 Task: Find connections with filter location Houthalen with filter topic #interviewwith filter profile language Potuguese with filter current company Pluralsight with filter school K.K.Wagh Education Societys College of Engineering, Hirabai Haribai Vidyanagari, Panchavati, Nashik 422003 with filter industry Caterers with filter service category iOS Development with filter keywords title Conservation Volunteer
Action: Mouse moved to (579, 115)
Screenshot: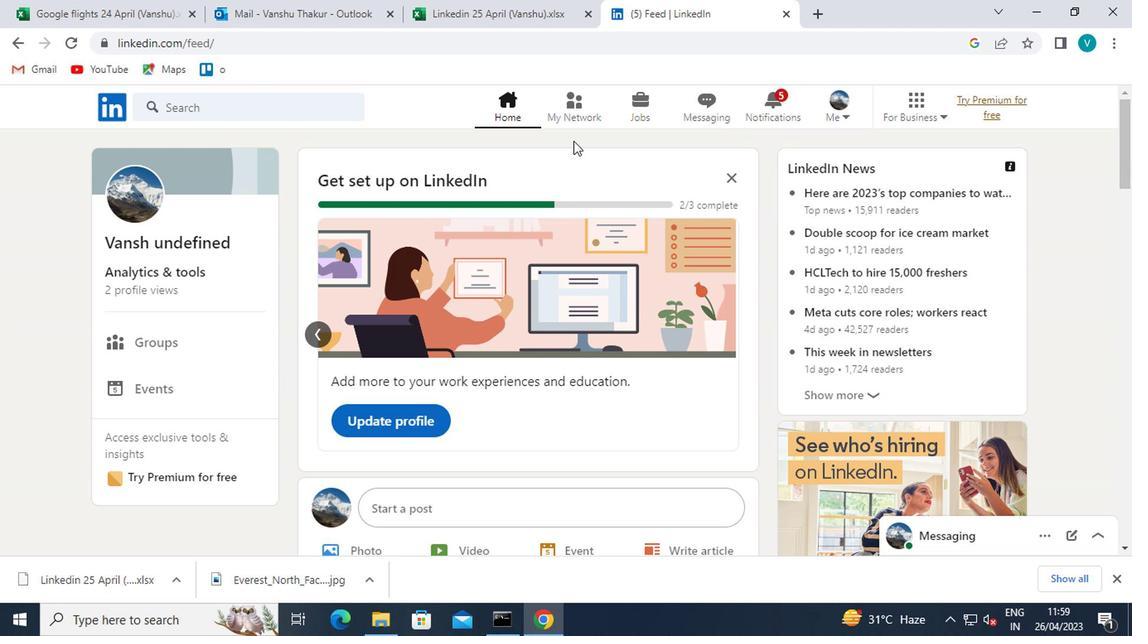 
Action: Mouse pressed left at (579, 115)
Screenshot: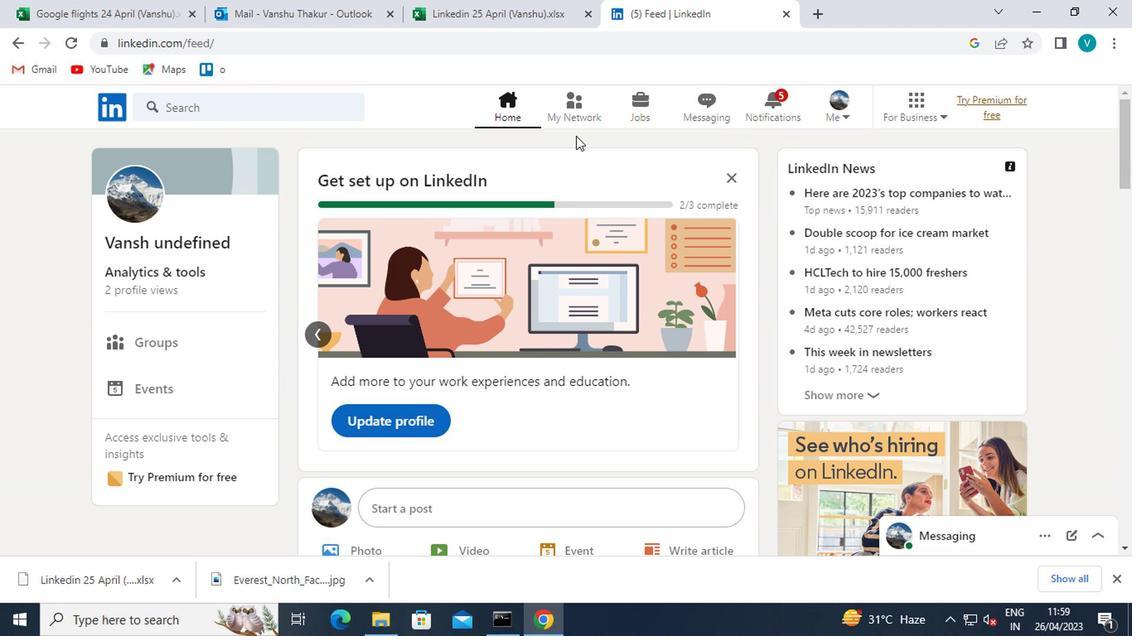 
Action: Mouse moved to (189, 202)
Screenshot: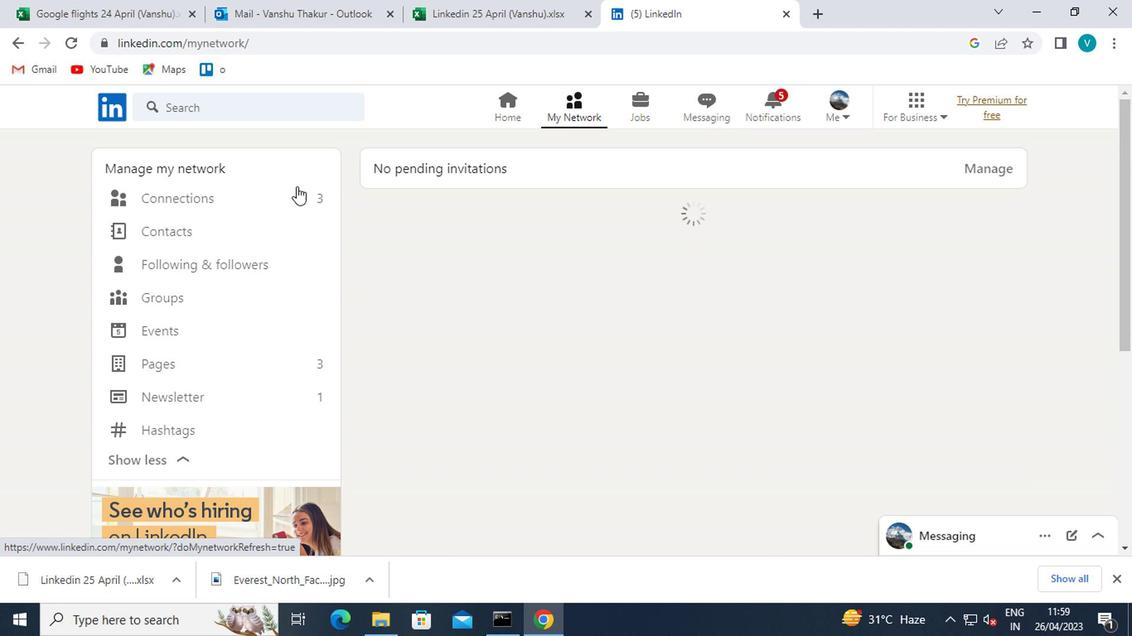 
Action: Mouse pressed left at (189, 202)
Screenshot: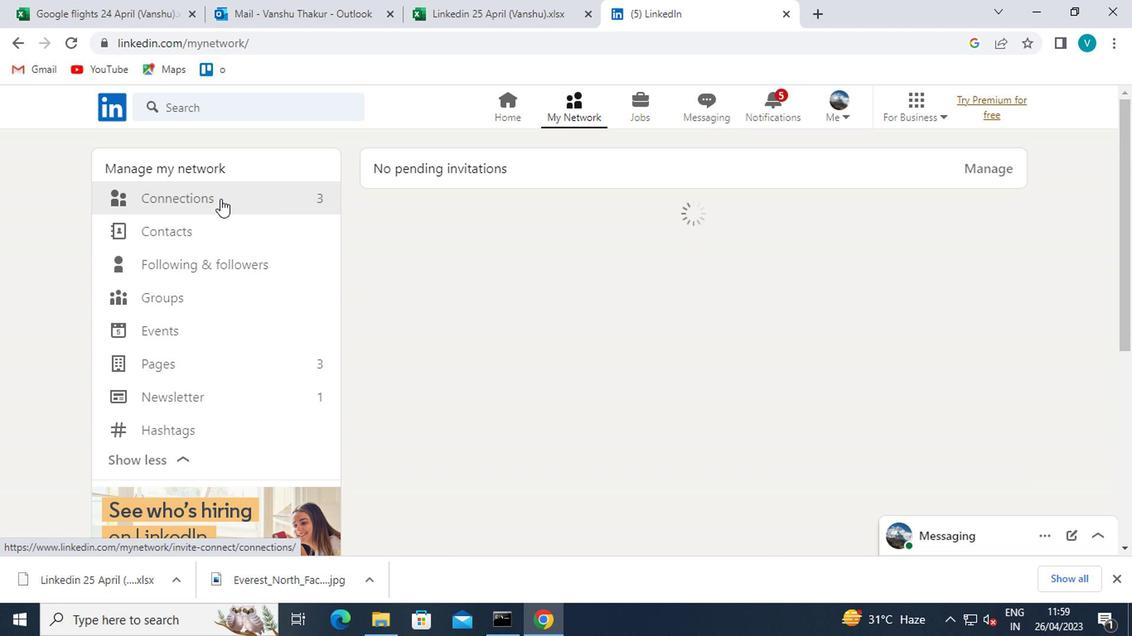 
Action: Mouse moved to (695, 202)
Screenshot: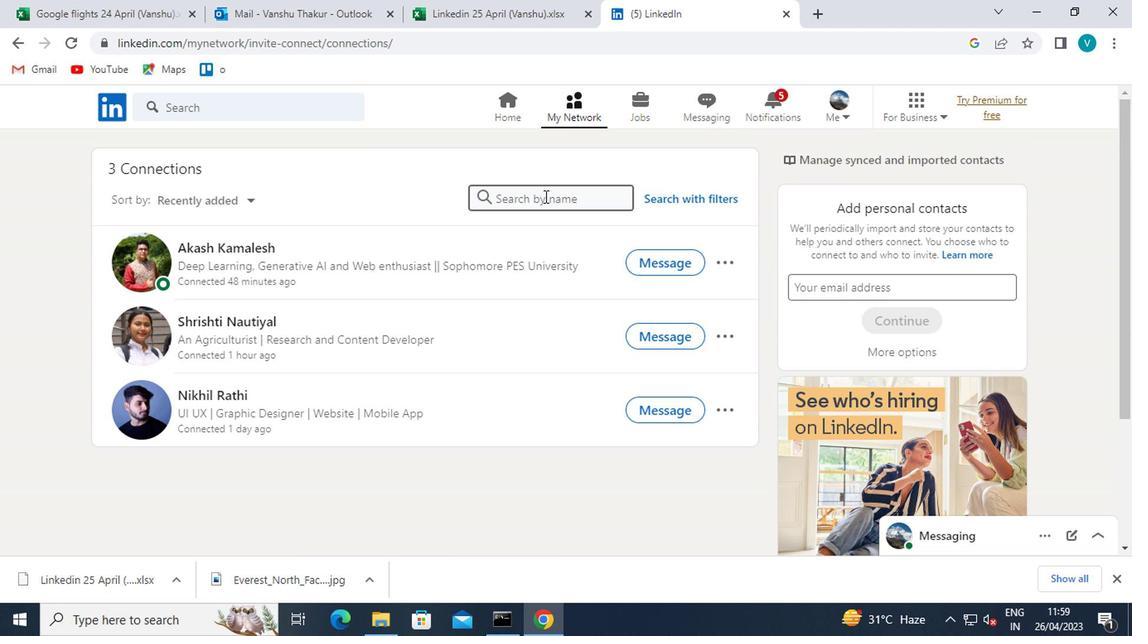 
Action: Mouse pressed left at (695, 202)
Screenshot: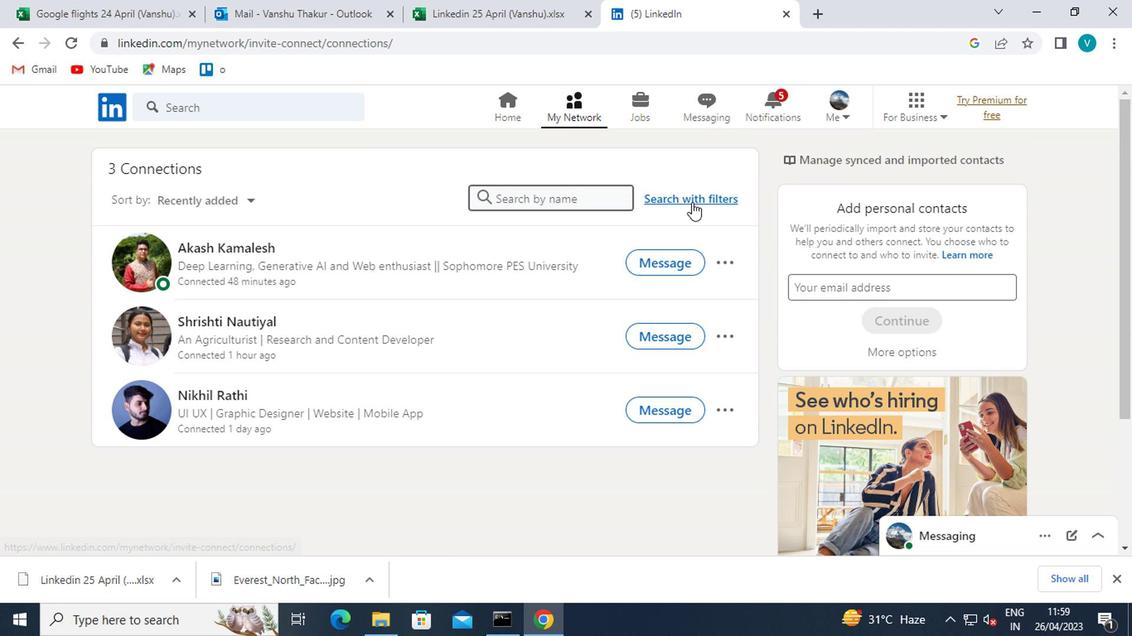
Action: Mouse moved to (573, 166)
Screenshot: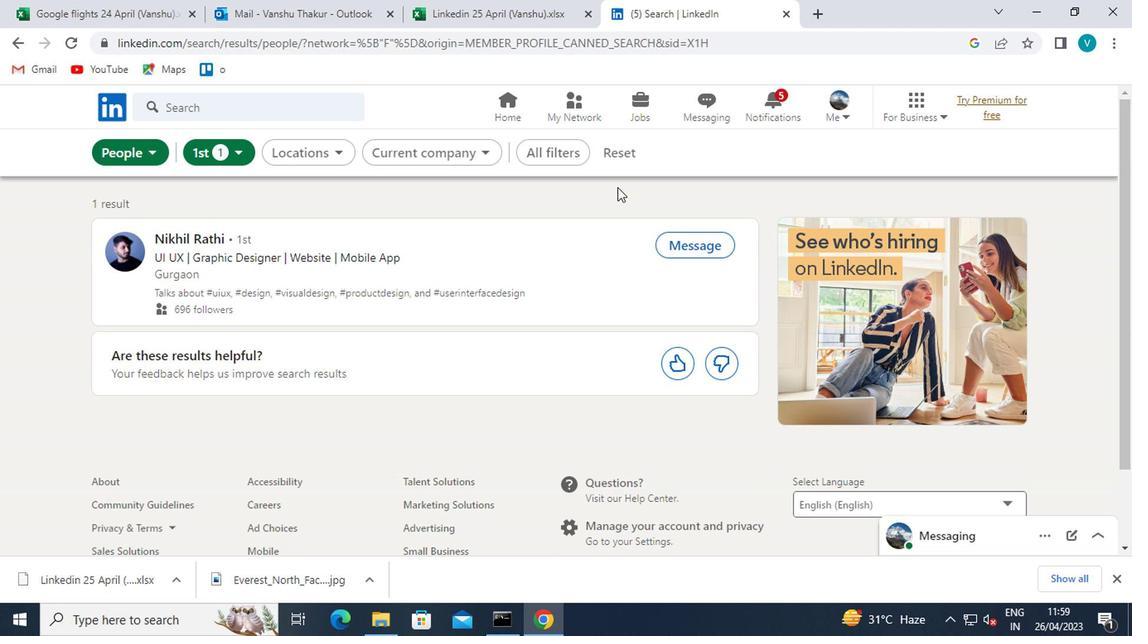 
Action: Mouse pressed left at (573, 166)
Screenshot: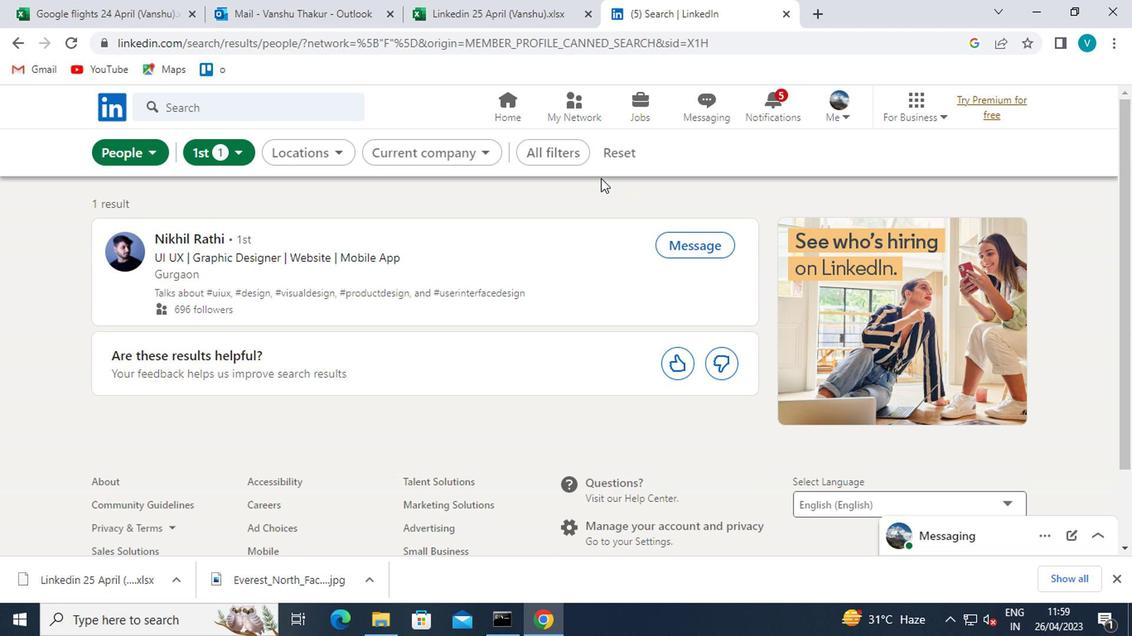 
Action: Mouse moved to (568, 161)
Screenshot: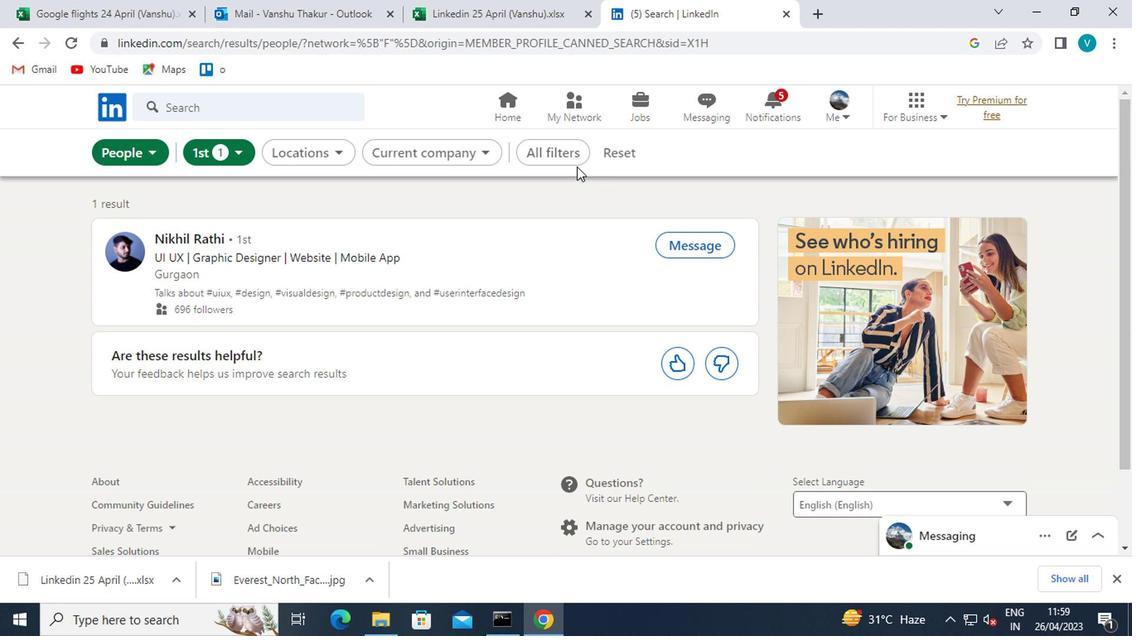 
Action: Mouse pressed left at (568, 161)
Screenshot: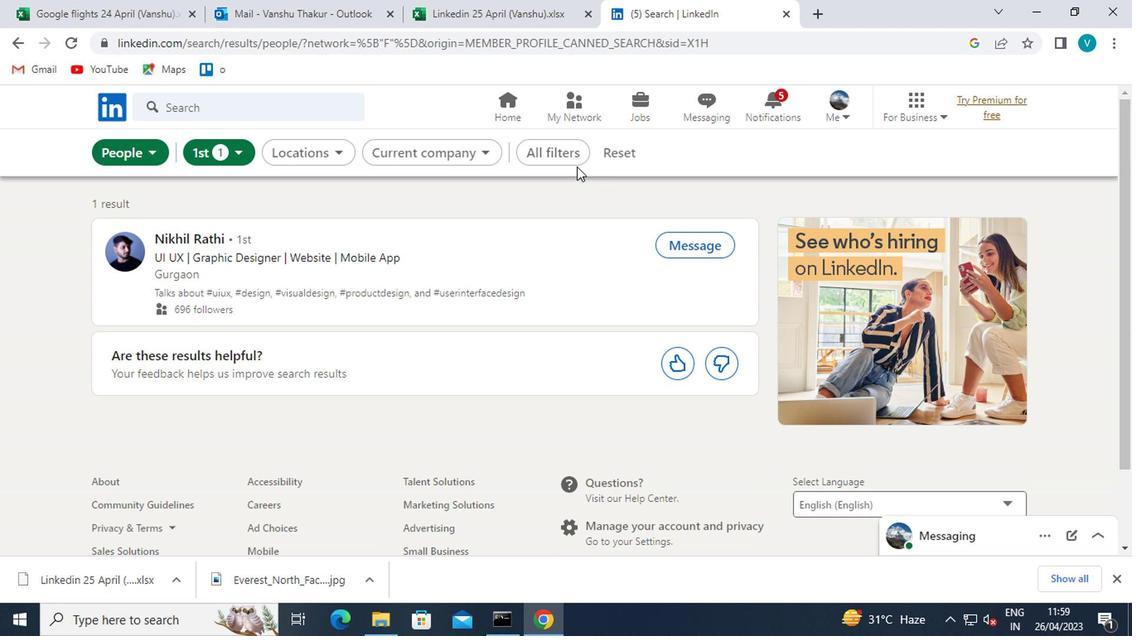 
Action: Mouse moved to (746, 246)
Screenshot: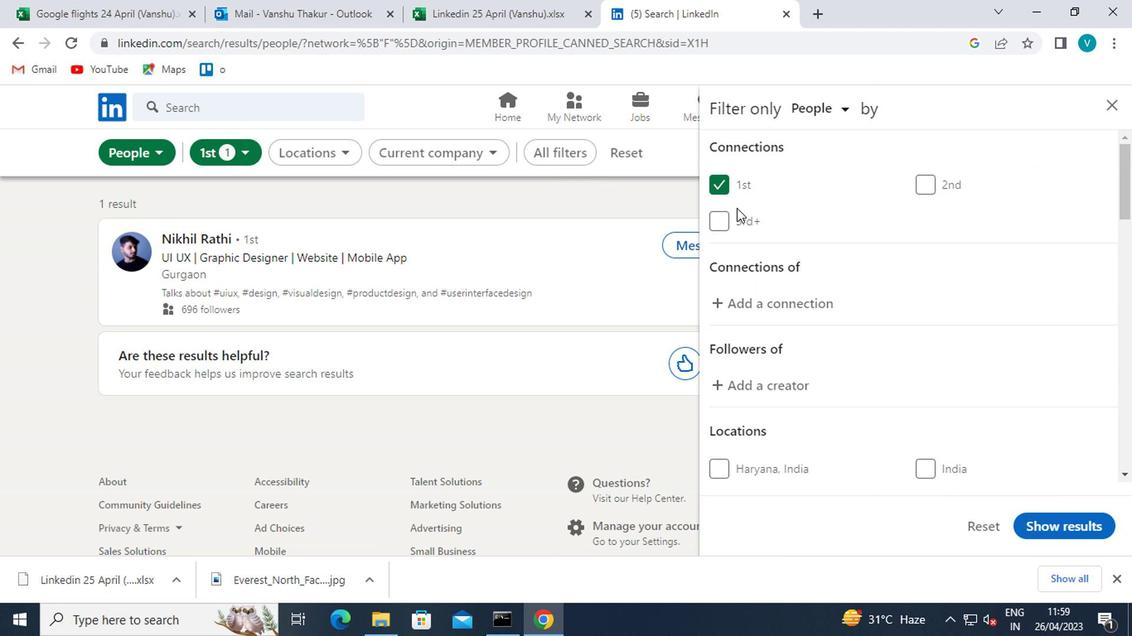 
Action: Mouse scrolled (746, 245) with delta (0, 0)
Screenshot: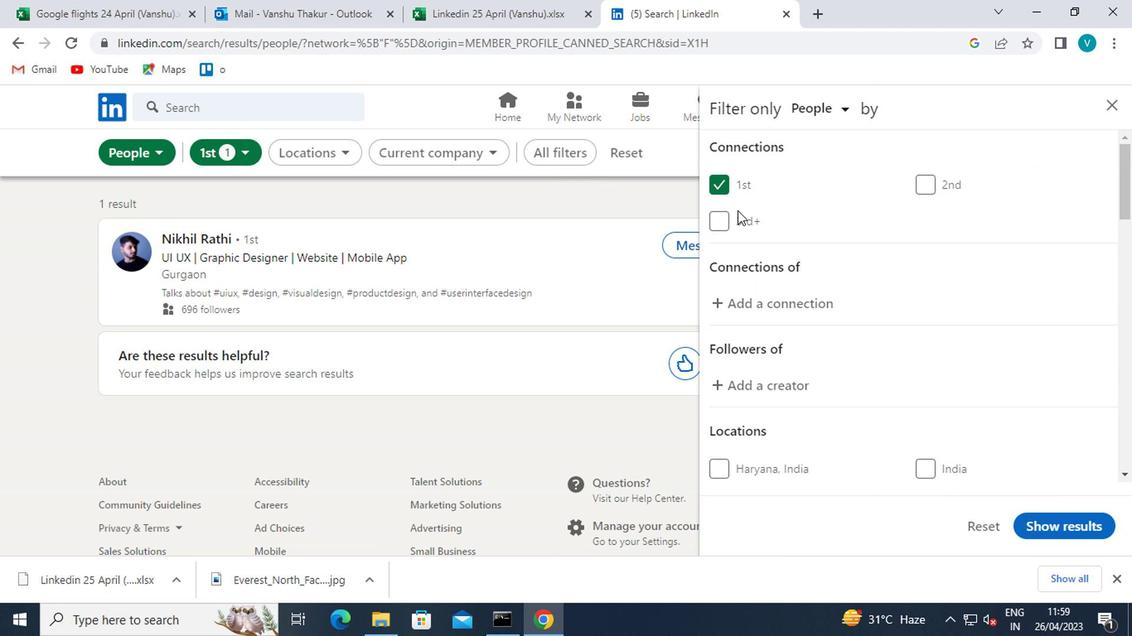 
Action: Mouse moved to (746, 247)
Screenshot: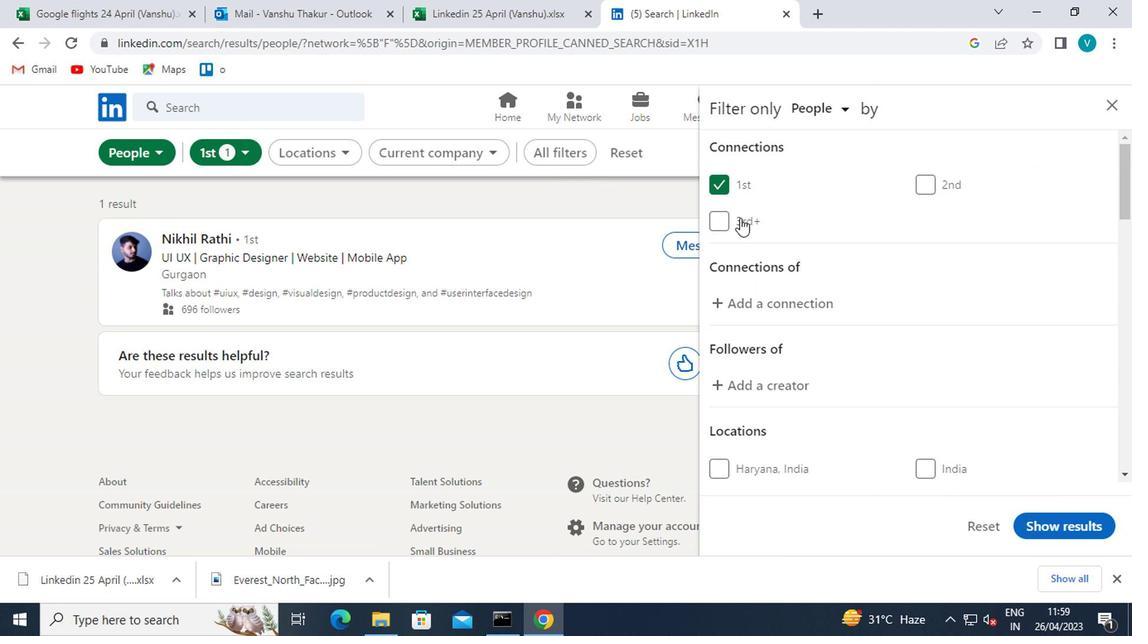
Action: Mouse scrolled (746, 246) with delta (0, 0)
Screenshot: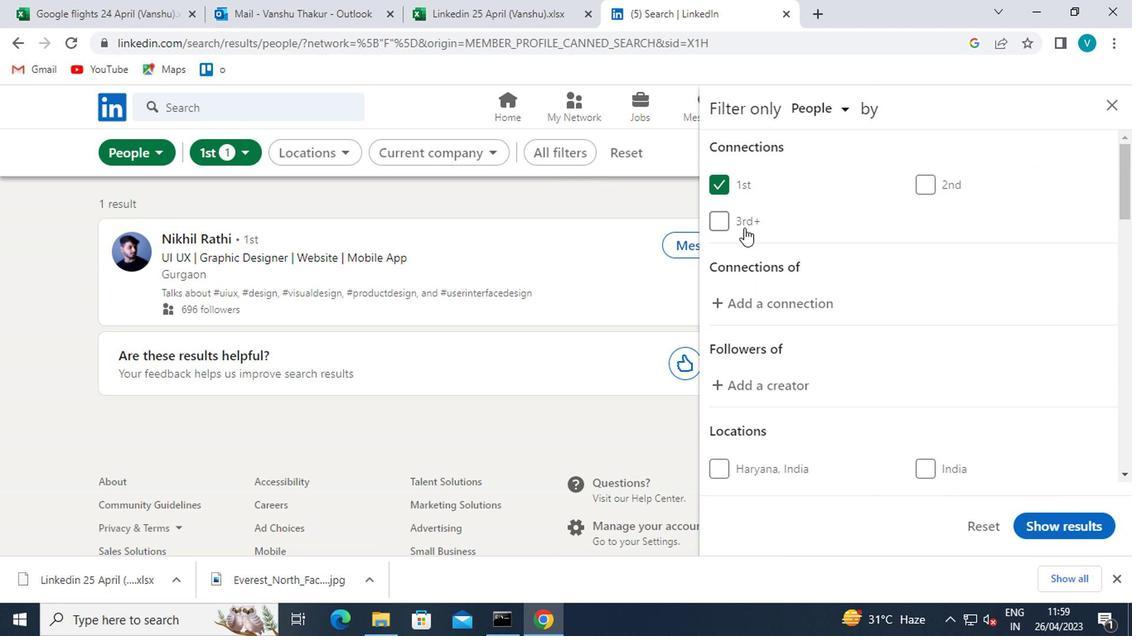 
Action: Mouse moved to (757, 376)
Screenshot: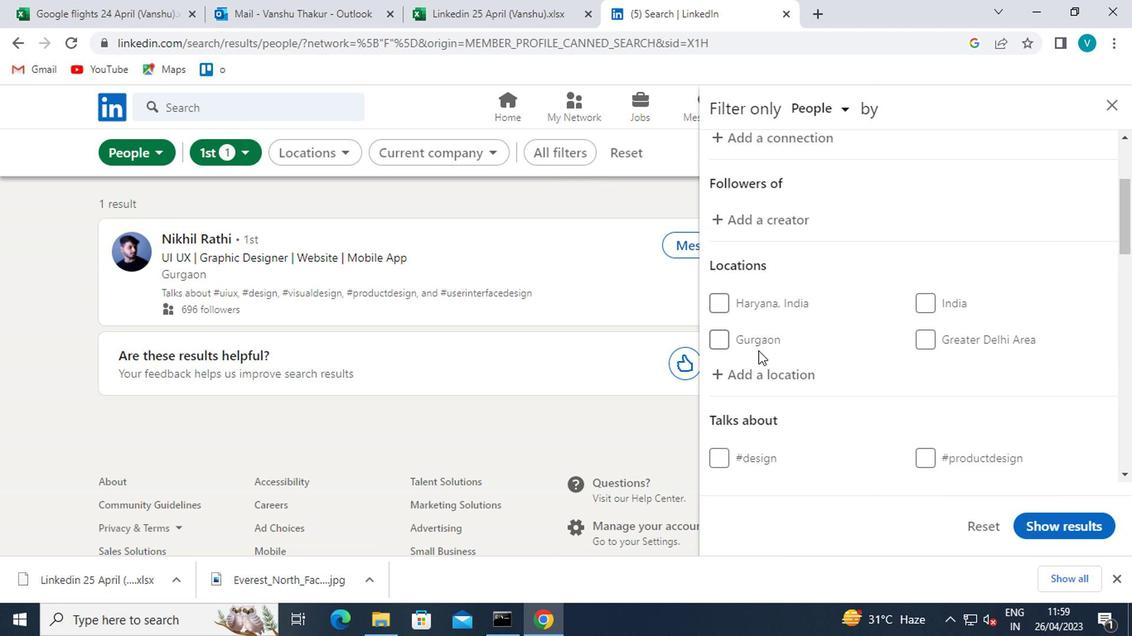 
Action: Mouse pressed left at (757, 376)
Screenshot: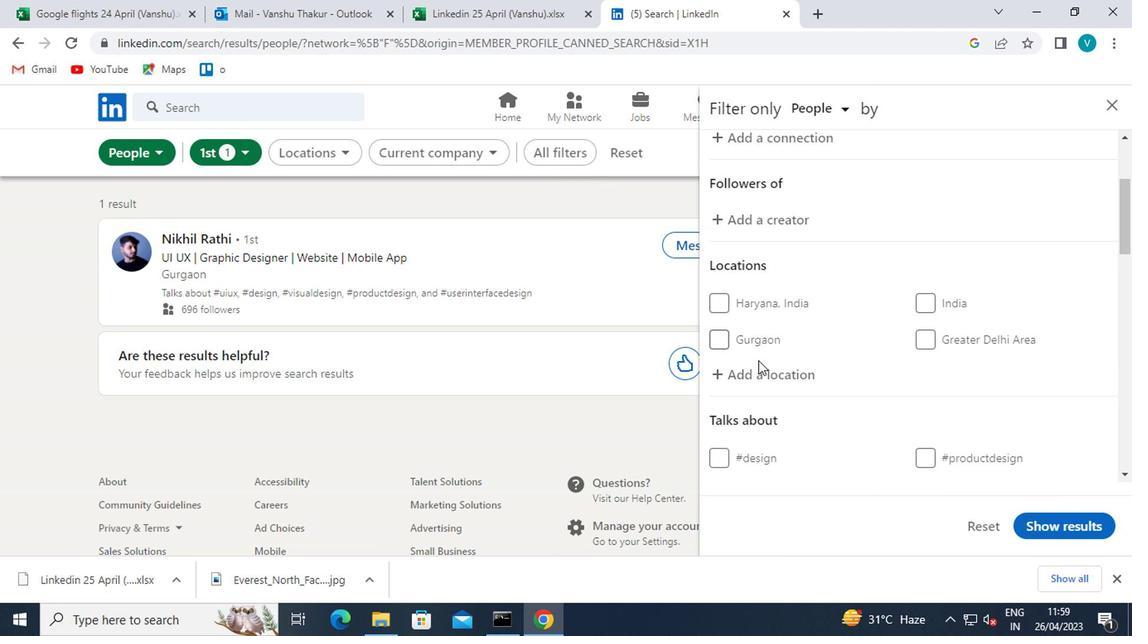 
Action: Mouse moved to (626, 329)
Screenshot: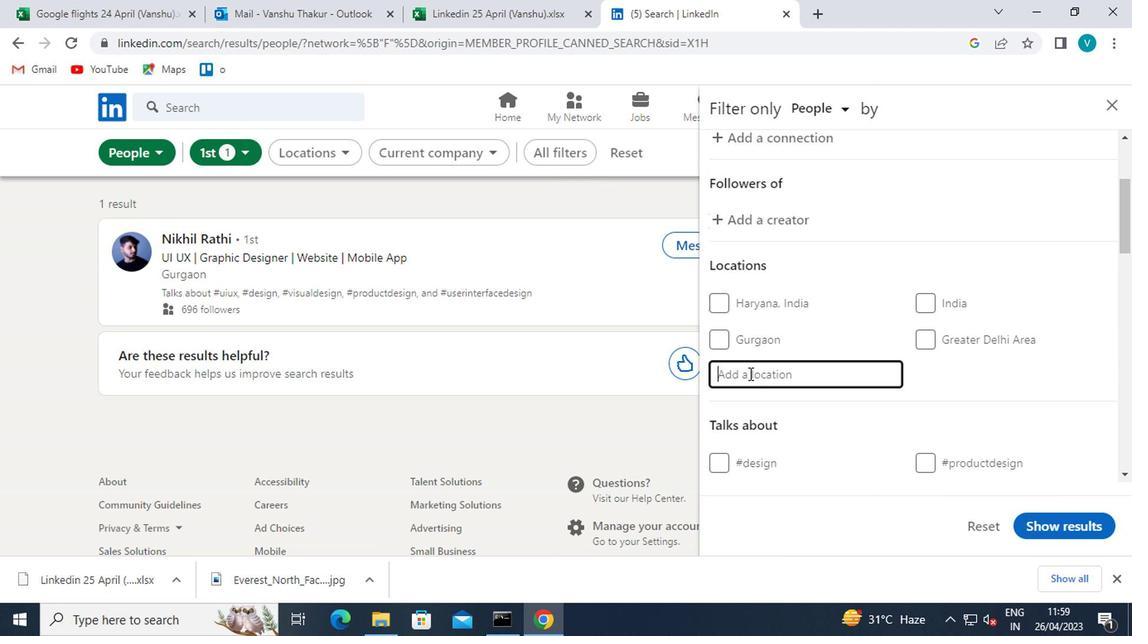 
Action: Key pressed <Key.shift>HOUTHALEN
Screenshot: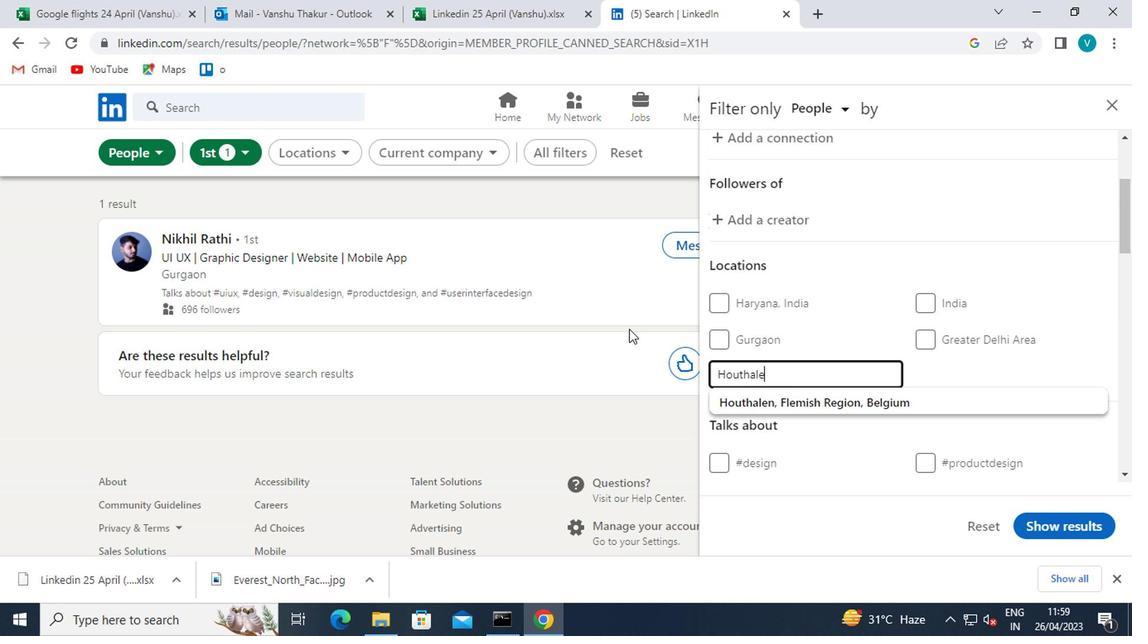 
Action: Mouse moved to (747, 400)
Screenshot: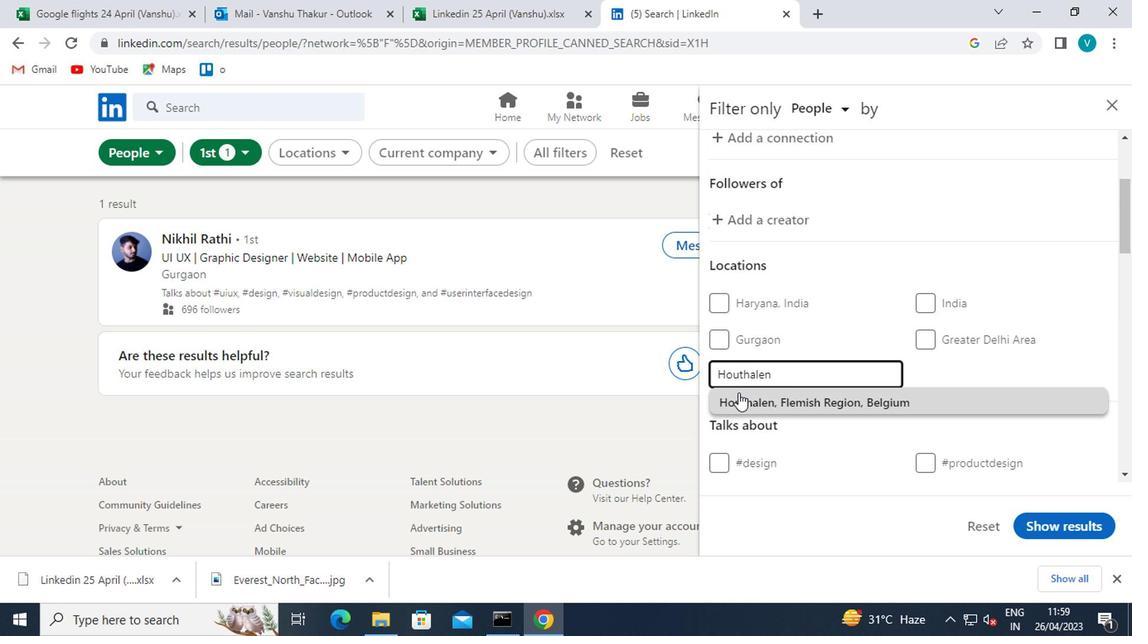 
Action: Mouse pressed left at (747, 400)
Screenshot: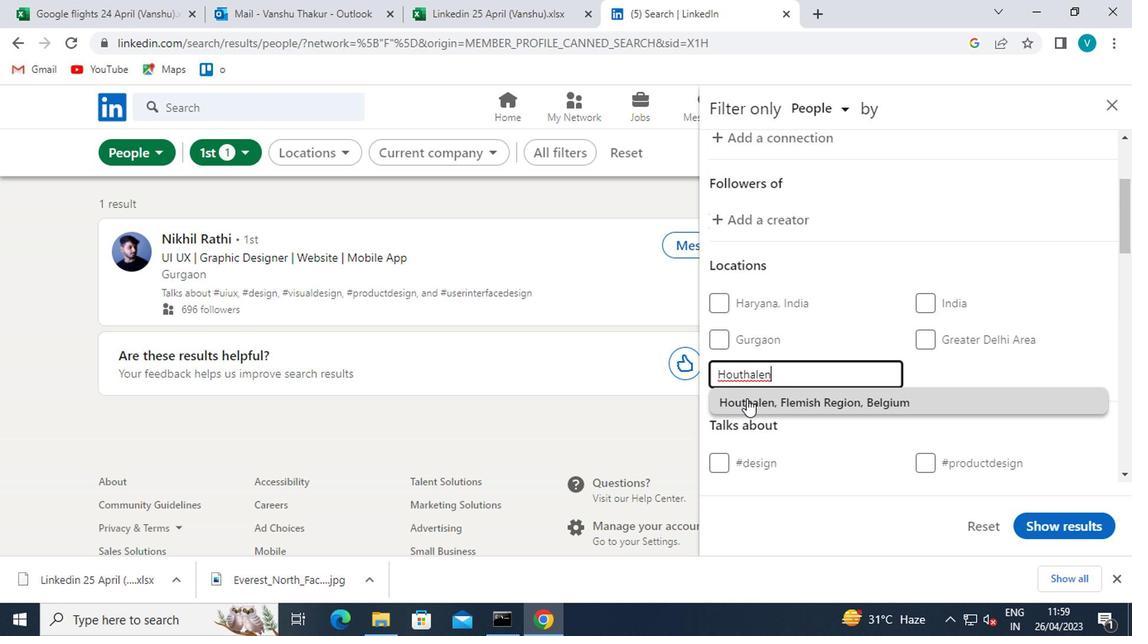 
Action: Mouse moved to (762, 391)
Screenshot: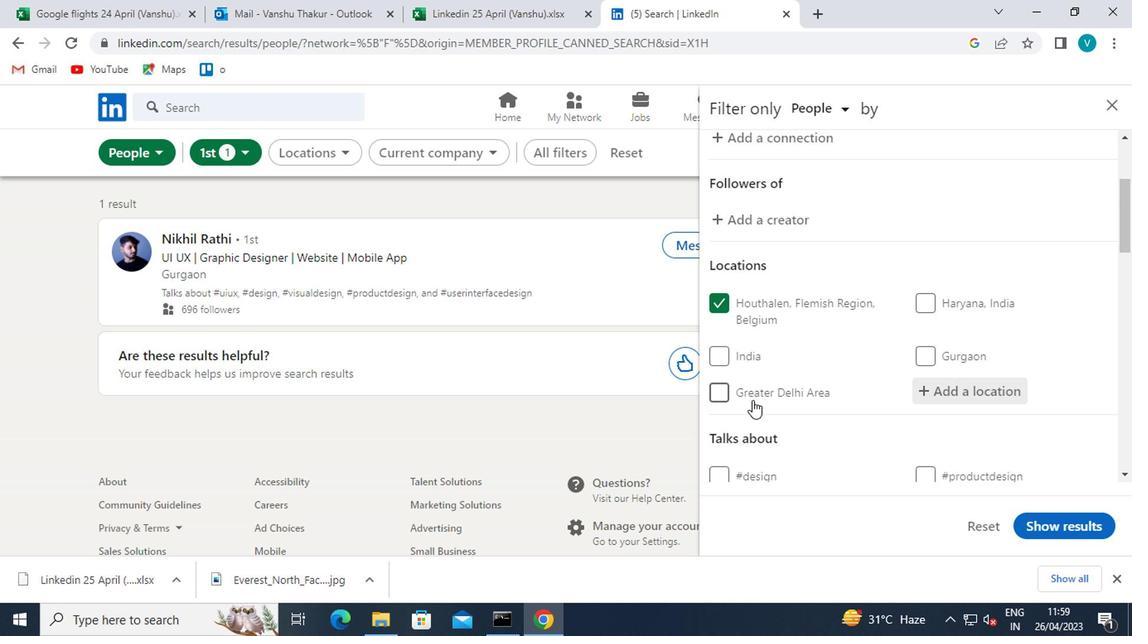 
Action: Mouse scrolled (762, 390) with delta (0, -1)
Screenshot: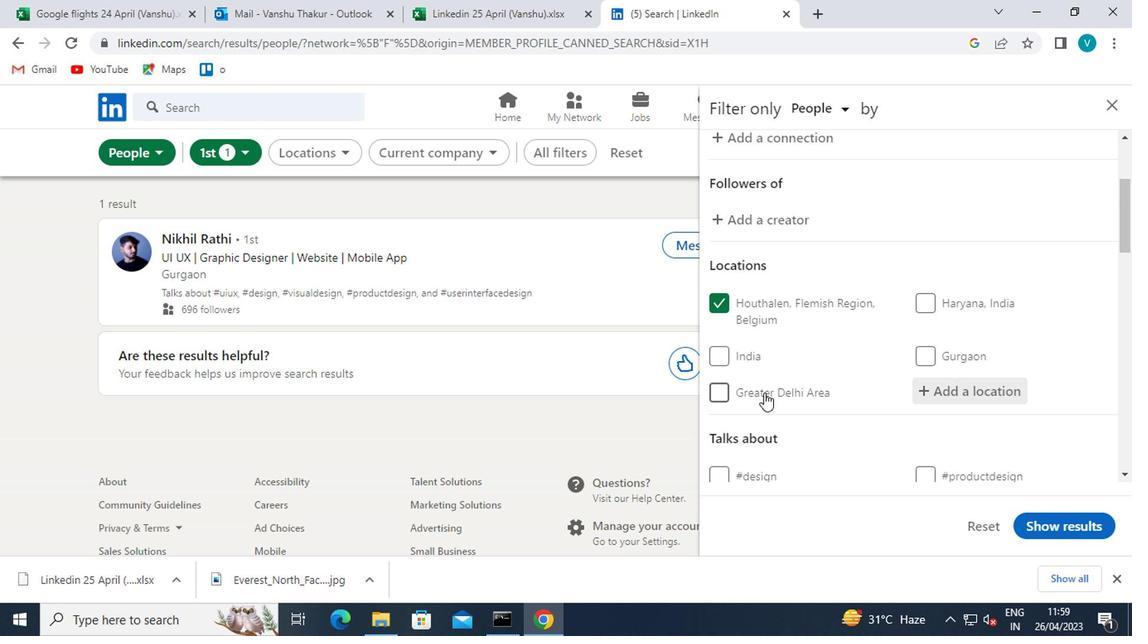 
Action: Mouse moved to (762, 390)
Screenshot: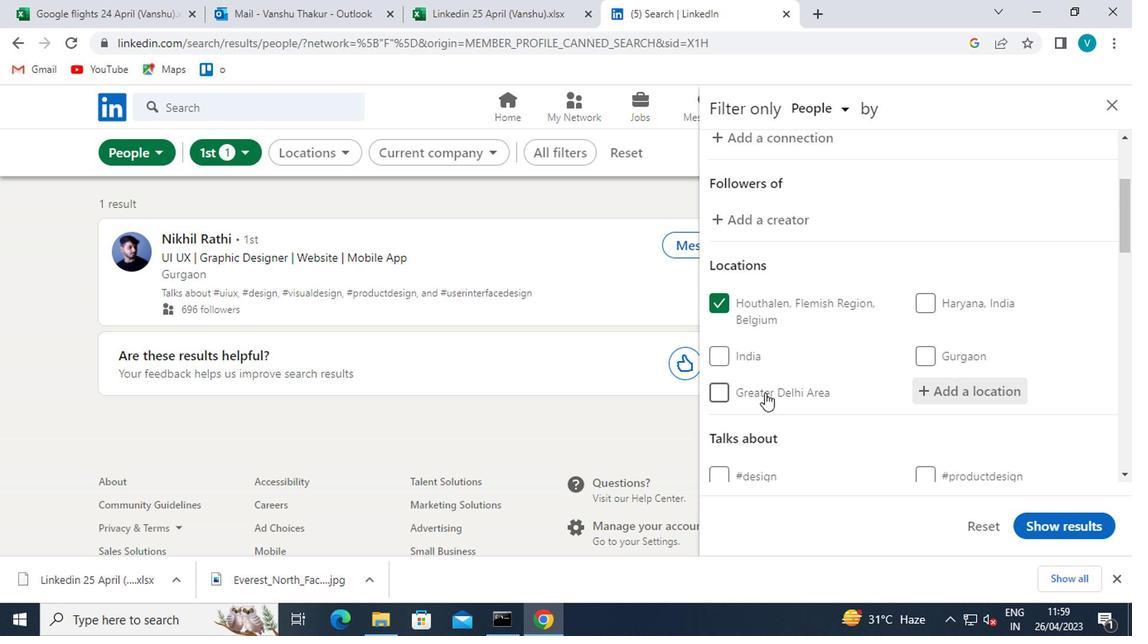 
Action: Mouse scrolled (762, 389) with delta (0, 0)
Screenshot: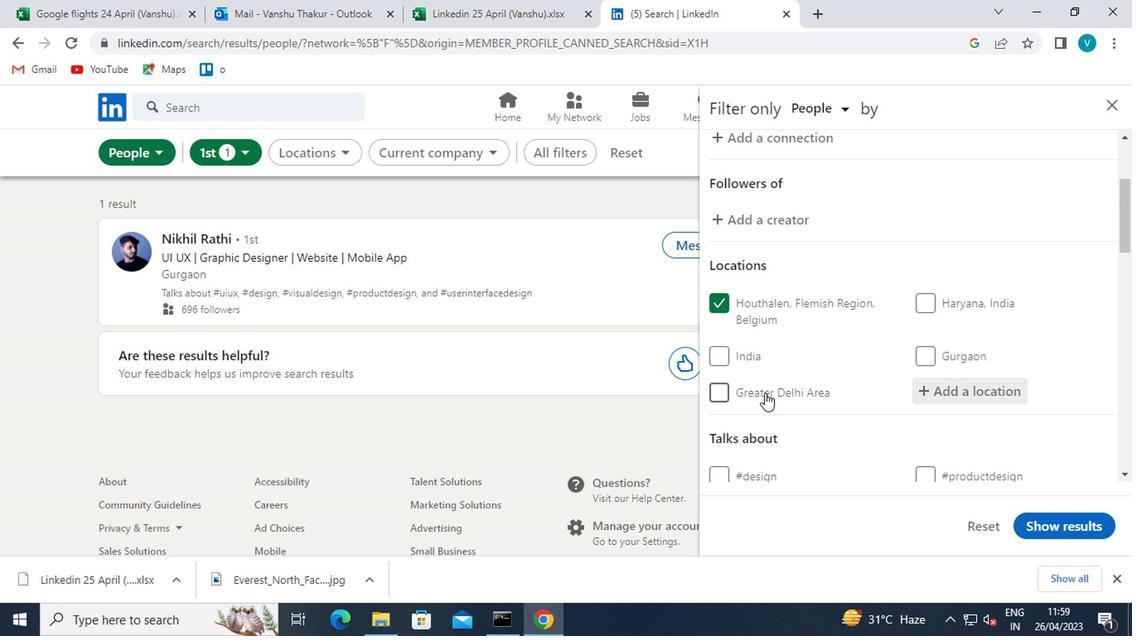 
Action: Mouse moved to (948, 385)
Screenshot: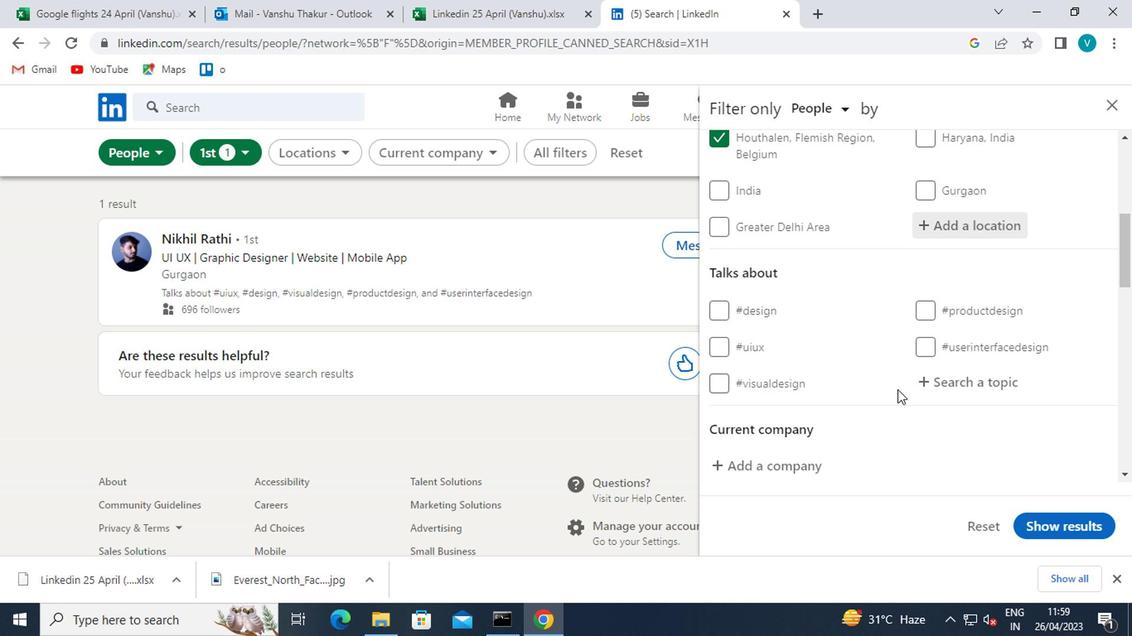 
Action: Mouse pressed left at (948, 385)
Screenshot: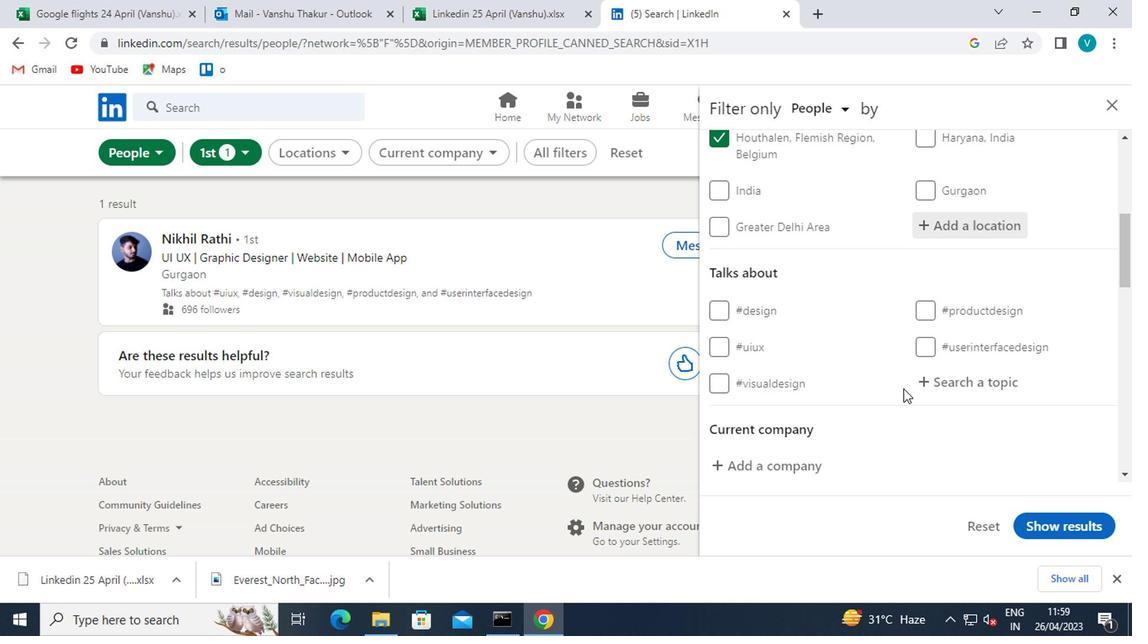 
Action: Mouse moved to (852, 330)
Screenshot: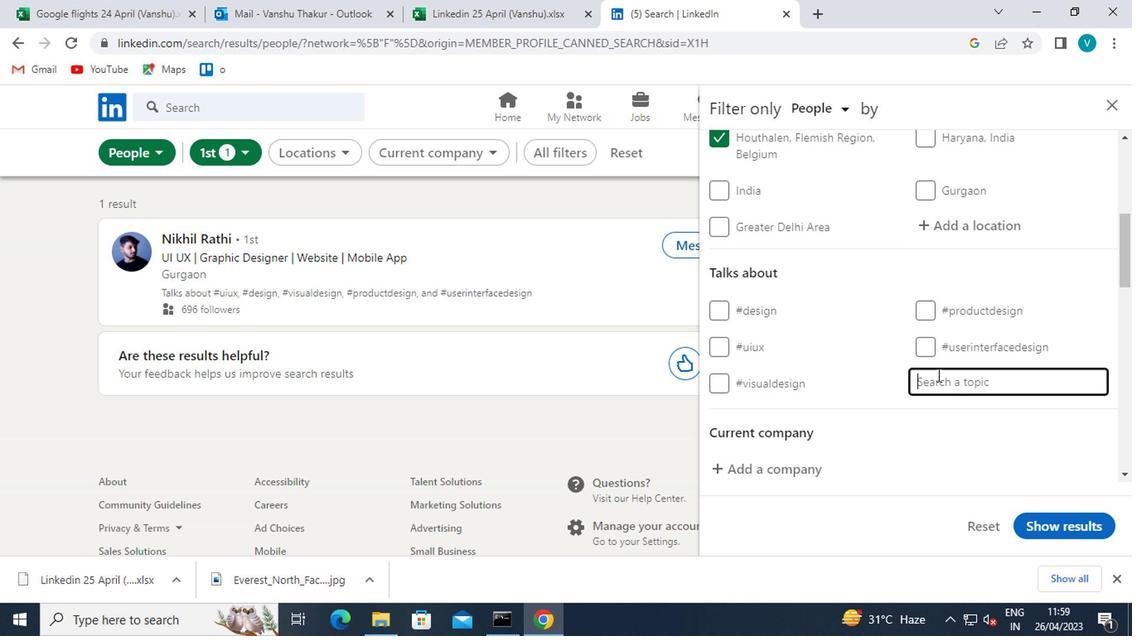 
Action: Key pressed <Key.shift>#INTERVIEW<Key.space>
Screenshot: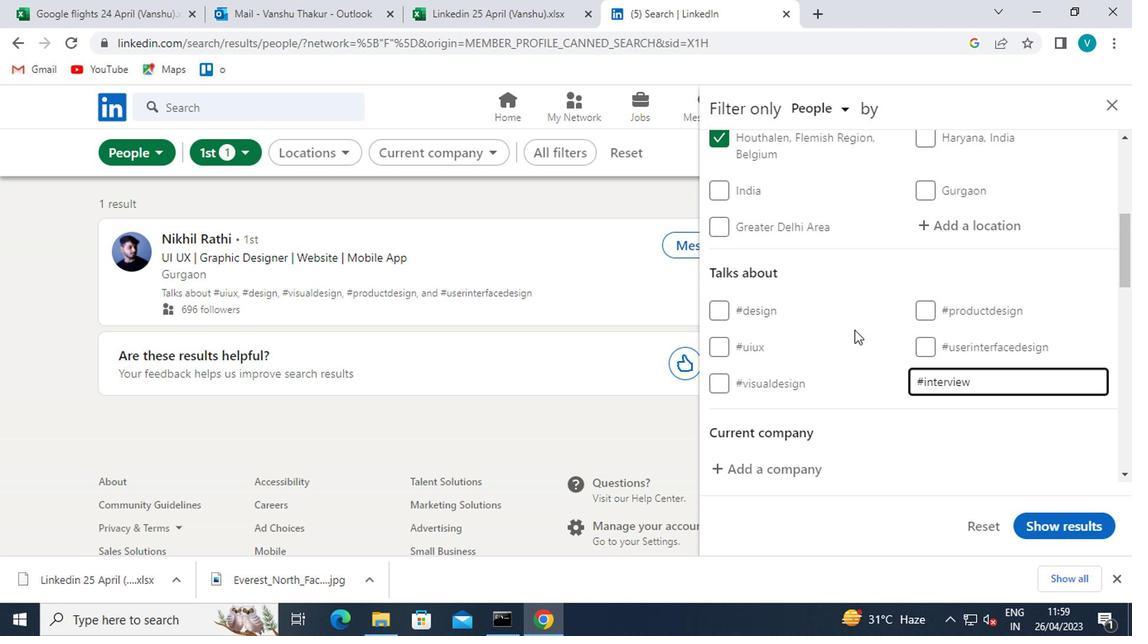 
Action: Mouse moved to (933, 437)
Screenshot: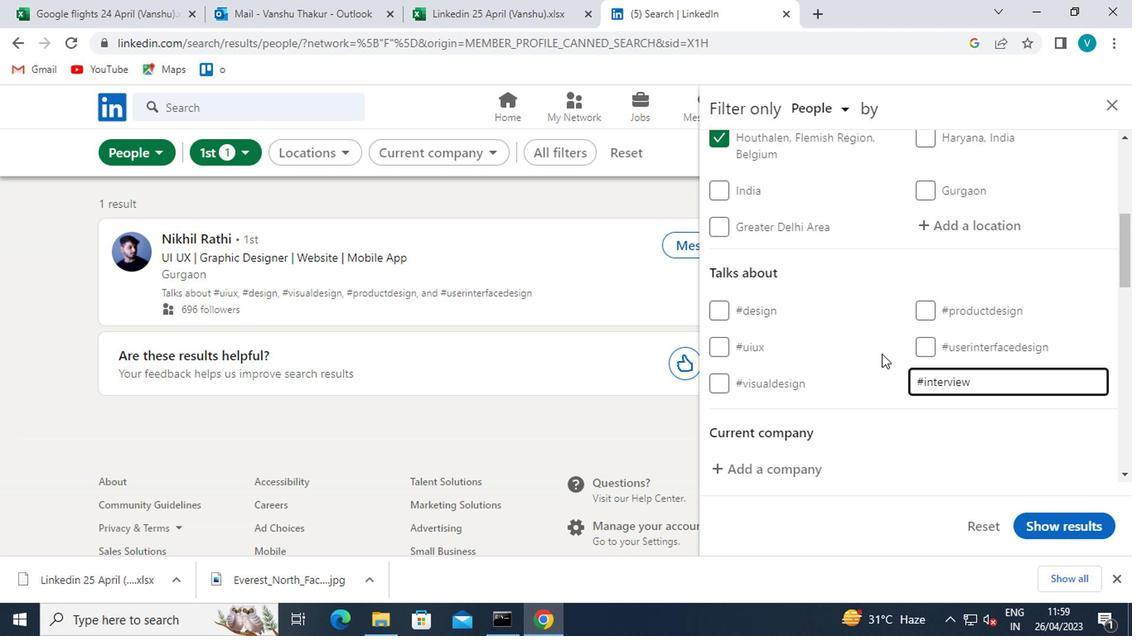 
Action: Mouse pressed left at (933, 437)
Screenshot: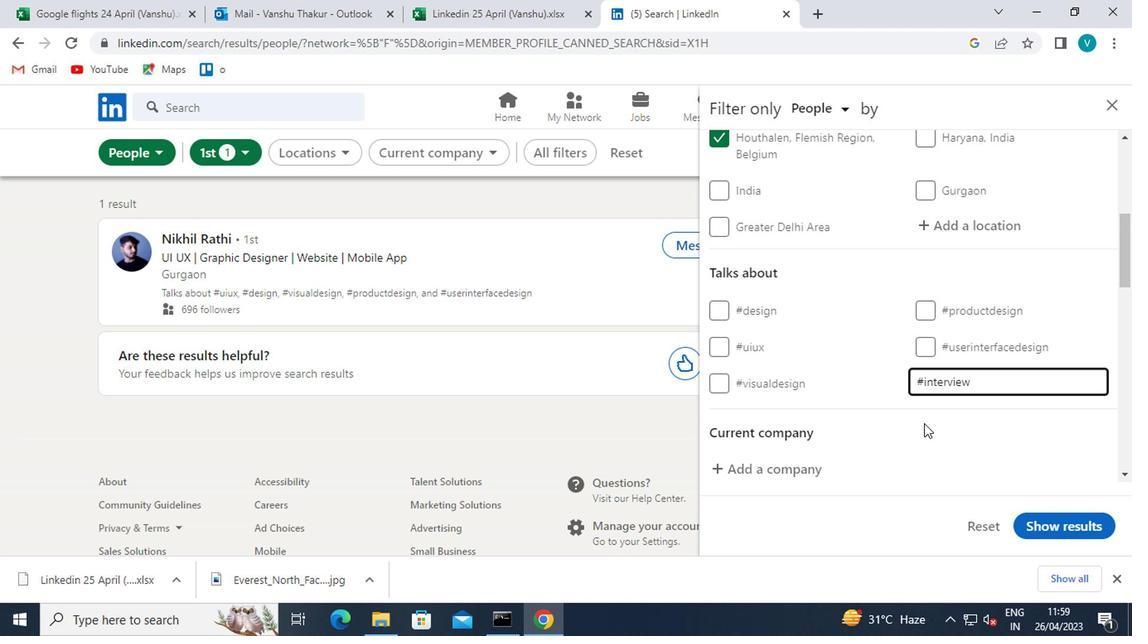 
Action: Mouse moved to (933, 438)
Screenshot: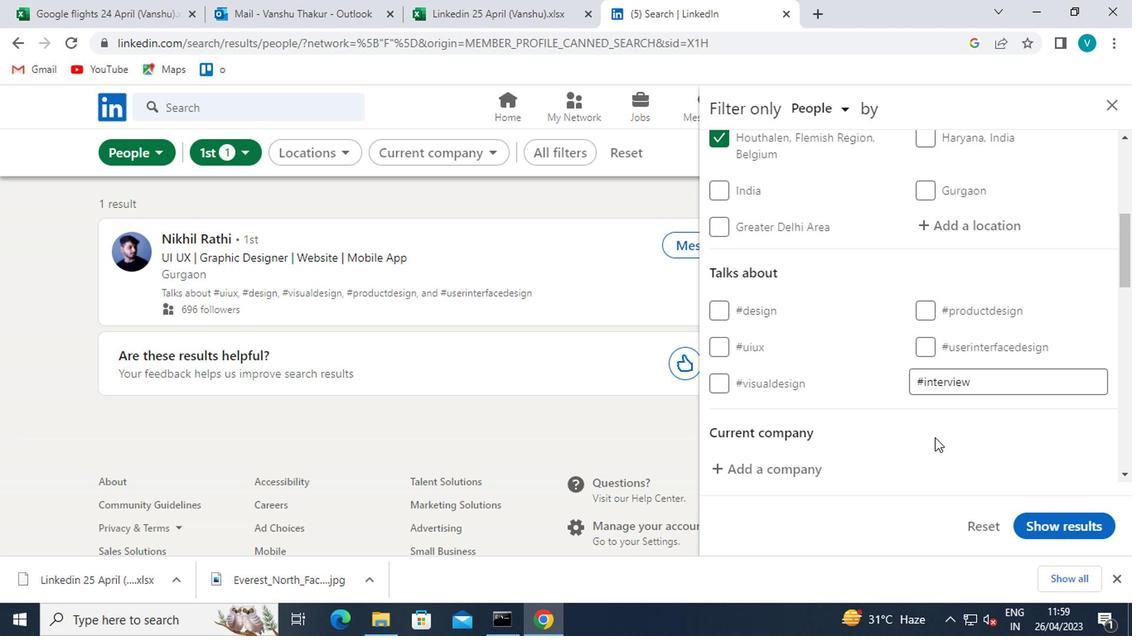 
Action: Mouse scrolled (933, 437) with delta (0, 0)
Screenshot: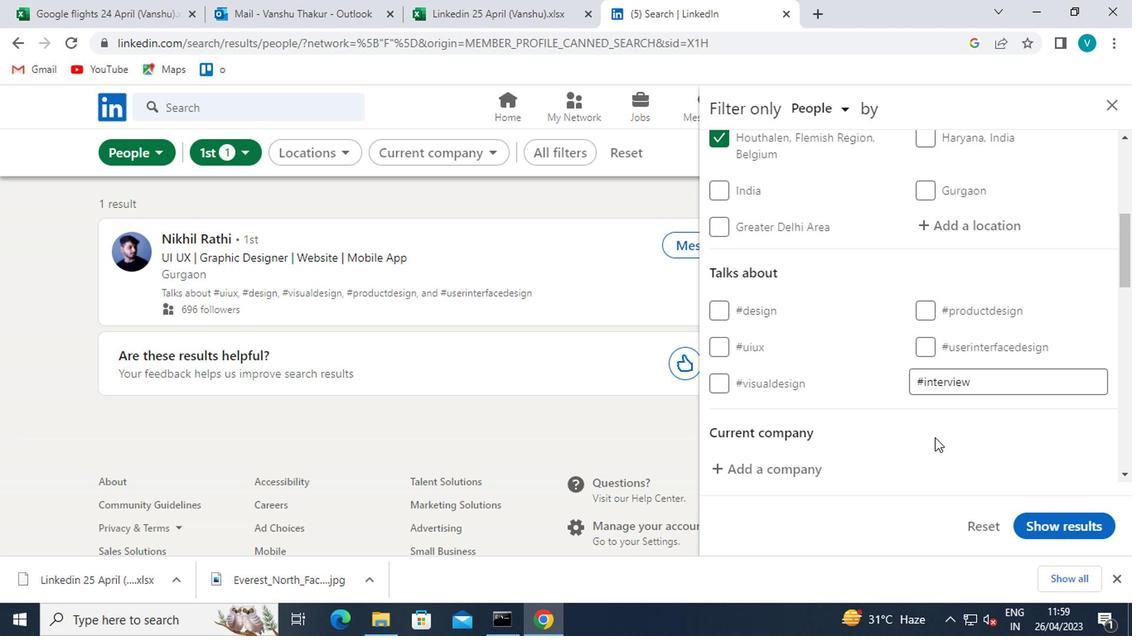
Action: Mouse moved to (930, 438)
Screenshot: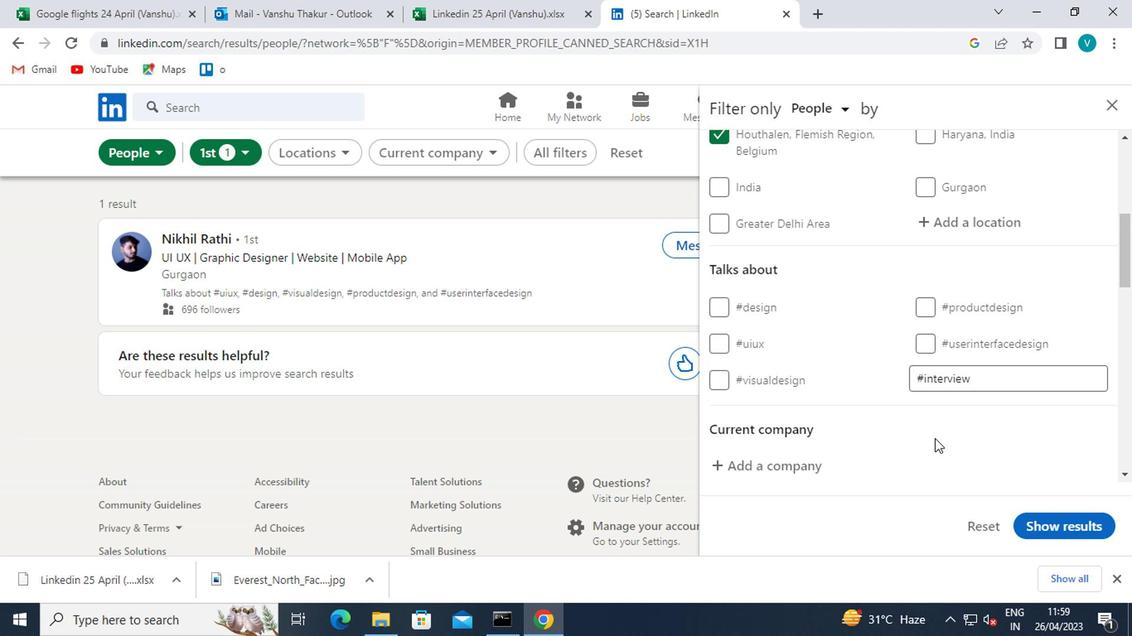 
Action: Mouse scrolled (930, 437) with delta (0, 0)
Screenshot: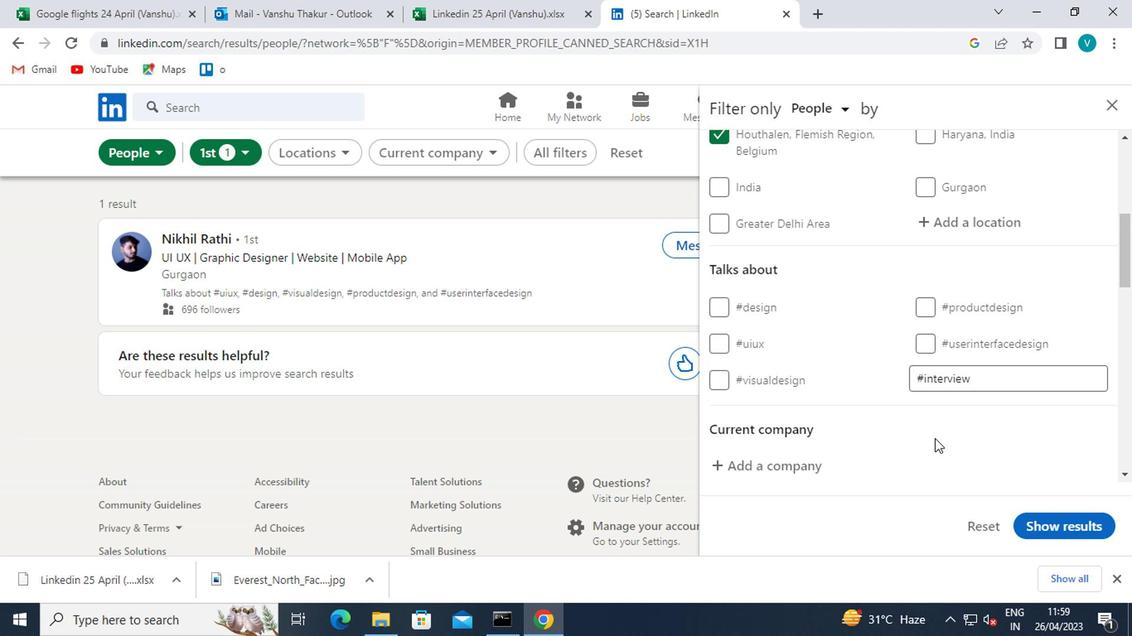 
Action: Mouse moved to (925, 438)
Screenshot: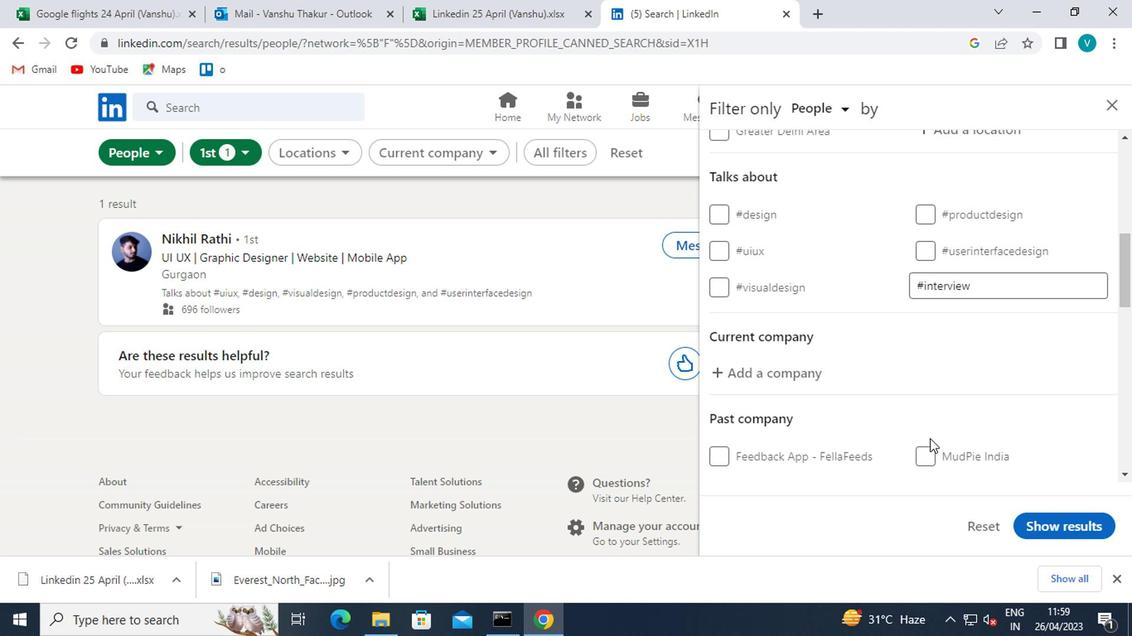 
Action: Mouse scrolled (925, 437) with delta (0, 0)
Screenshot: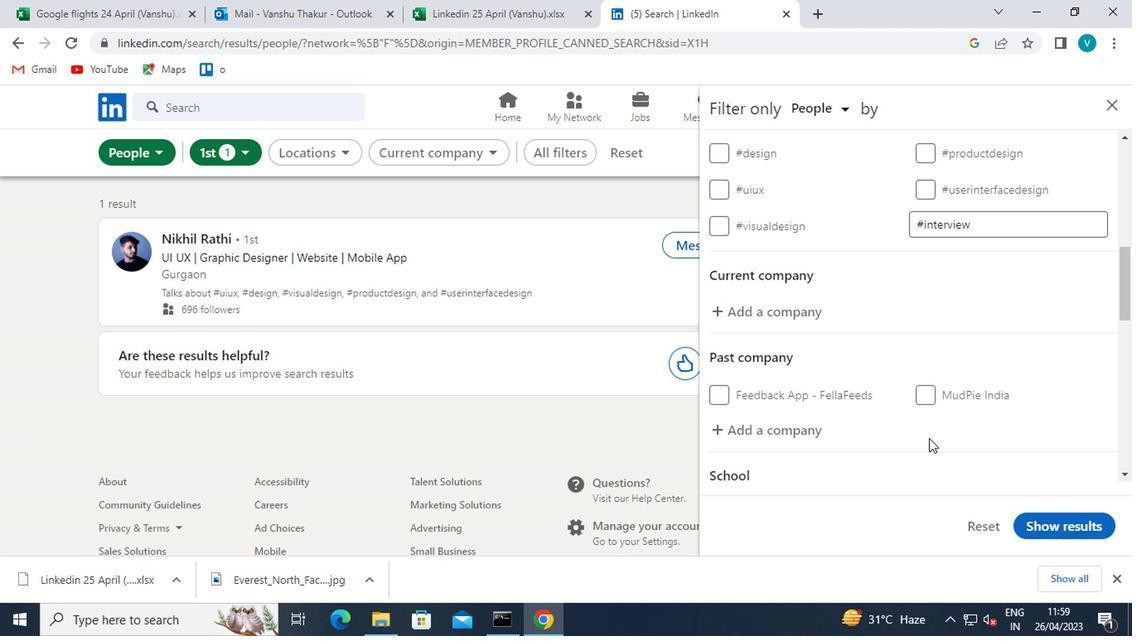 
Action: Mouse scrolled (925, 439) with delta (0, 1)
Screenshot: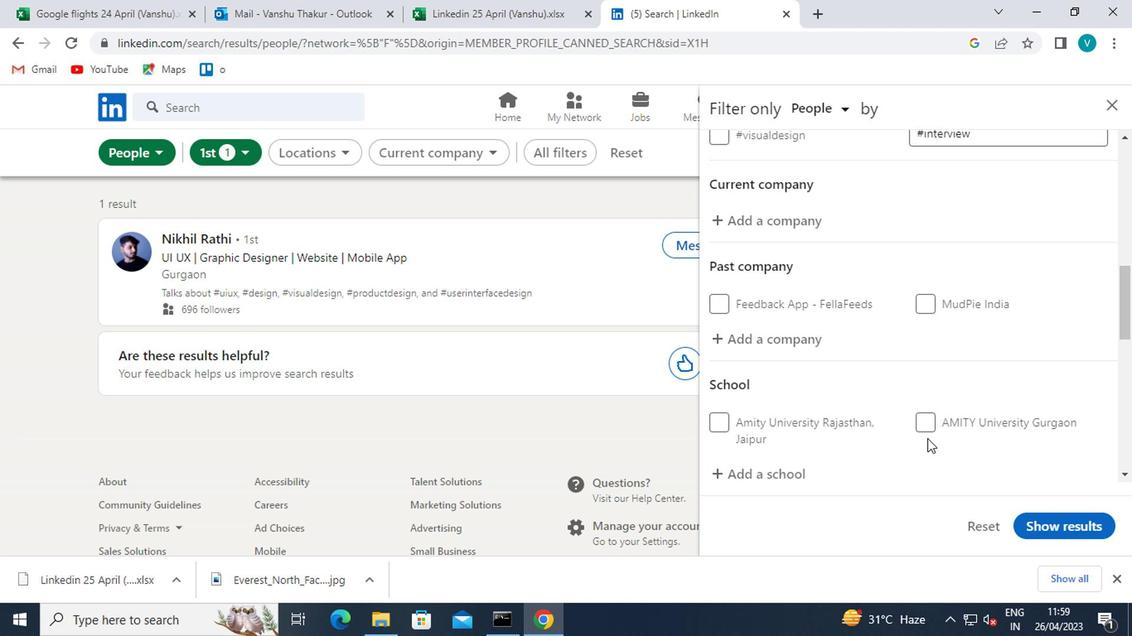 
Action: Mouse scrolled (925, 439) with delta (0, 1)
Screenshot: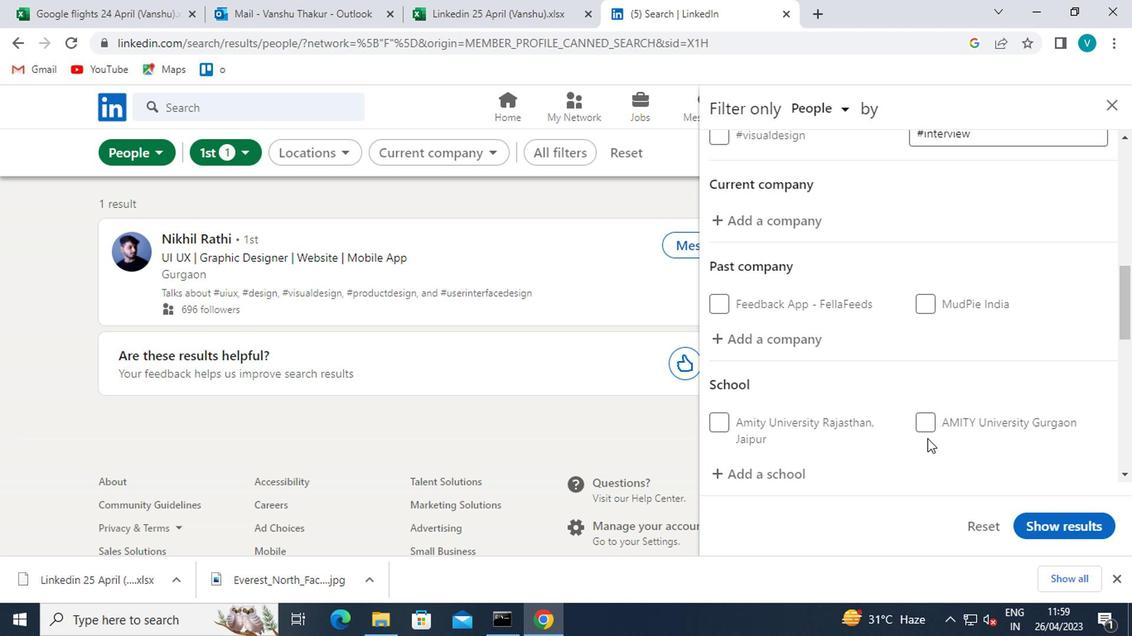 
Action: Mouse moved to (795, 385)
Screenshot: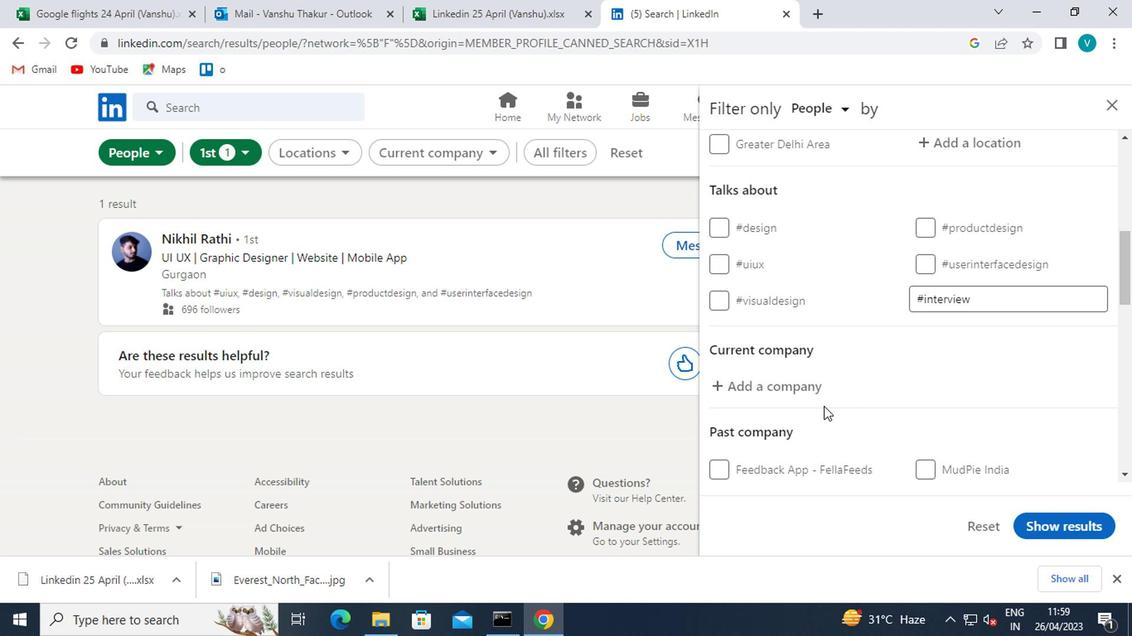 
Action: Mouse pressed left at (795, 385)
Screenshot: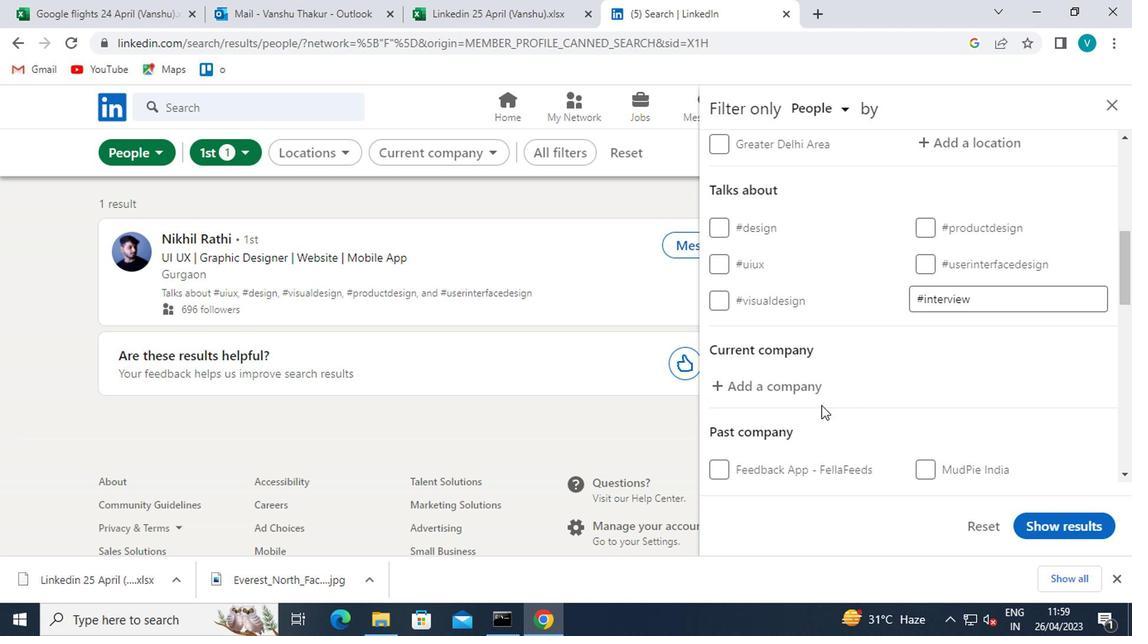 
Action: Key pressed <Key.shift>PLURALSIGHT
Screenshot: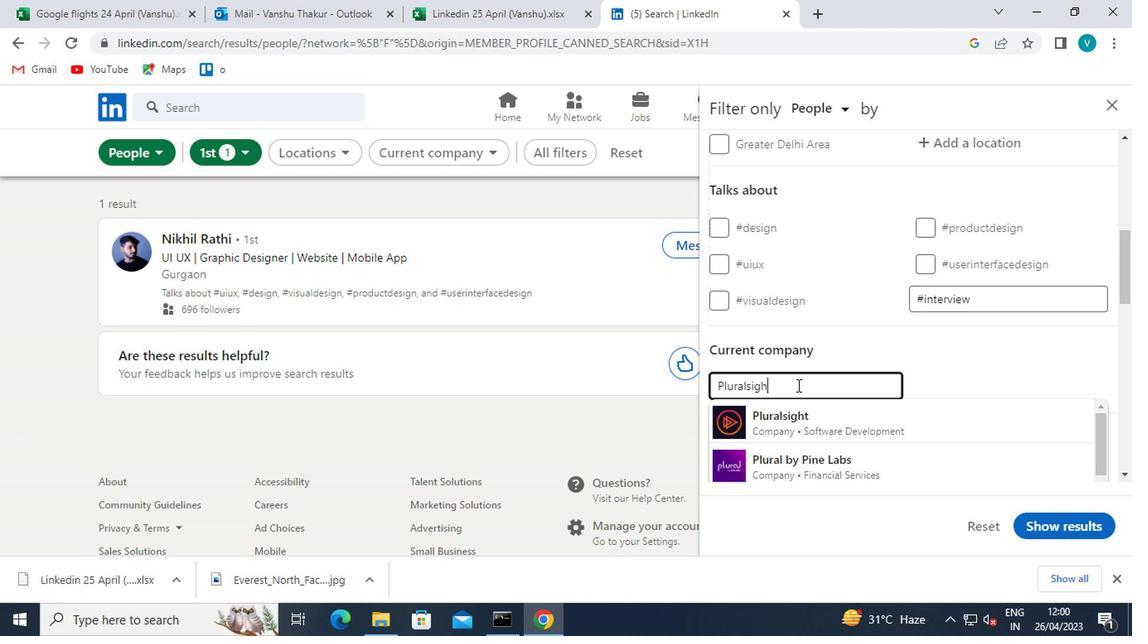 
Action: Mouse moved to (808, 410)
Screenshot: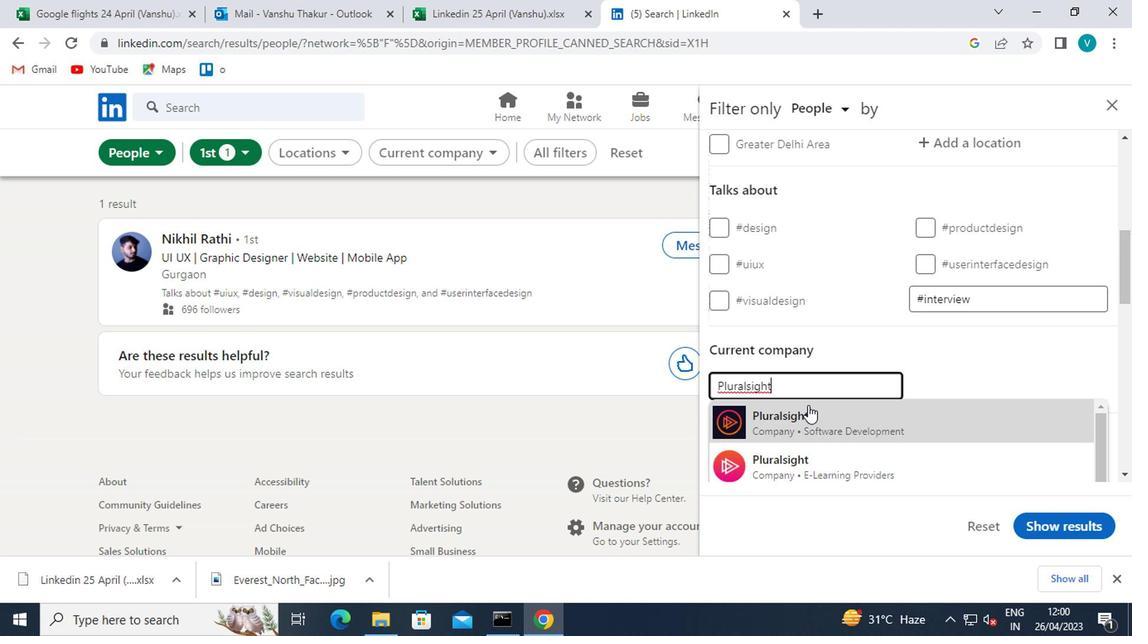 
Action: Mouse pressed left at (808, 410)
Screenshot: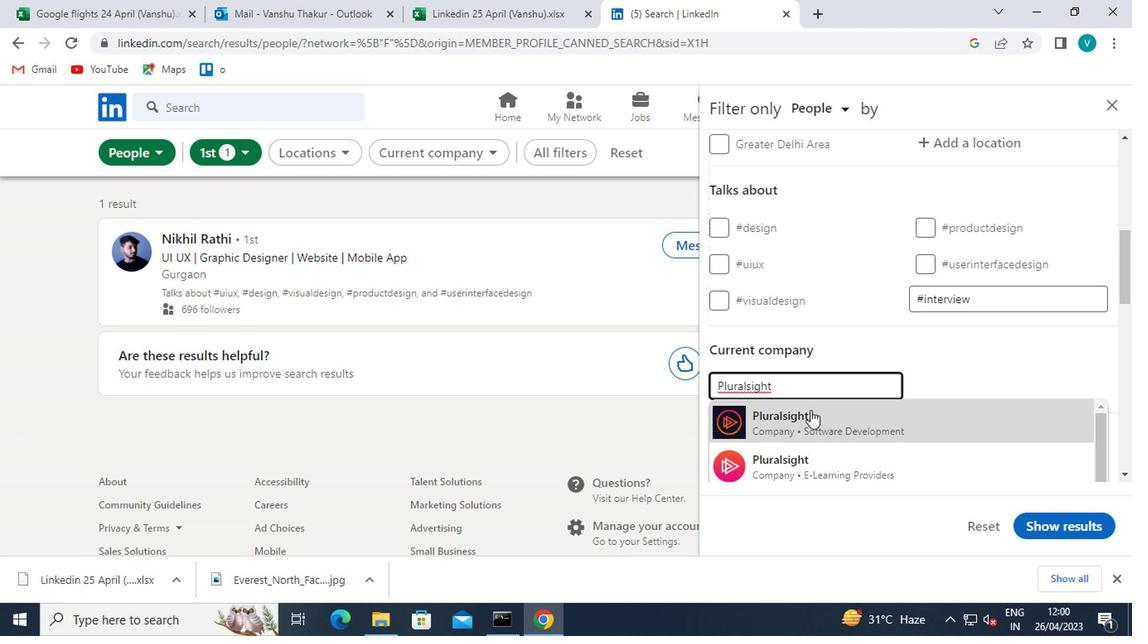 
Action: Mouse scrolled (808, 409) with delta (0, -1)
Screenshot: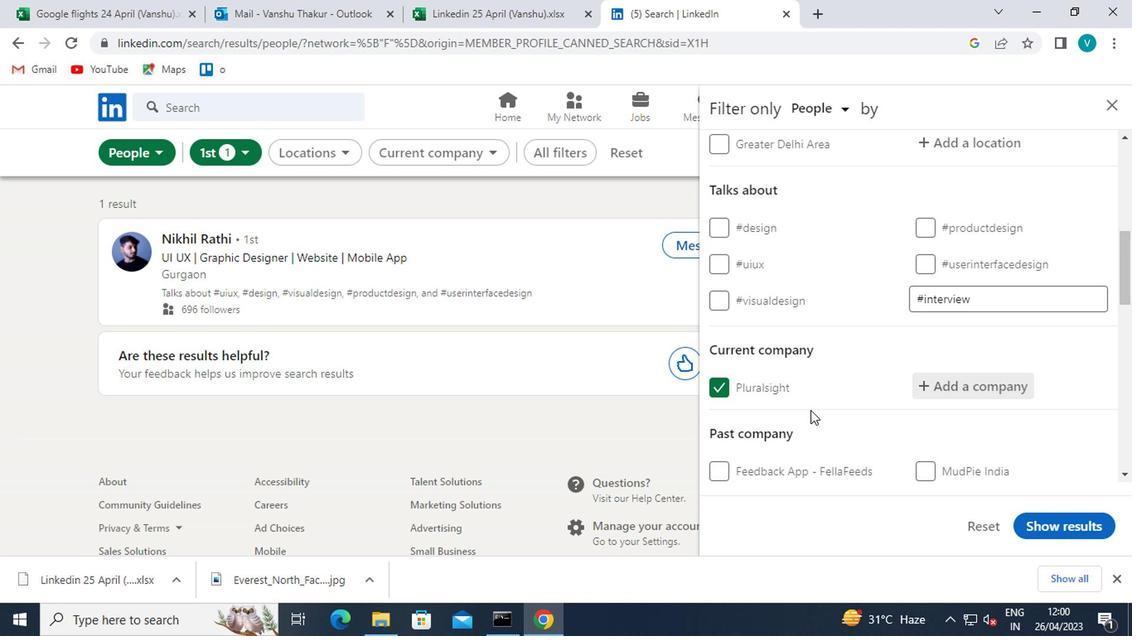 
Action: Mouse scrolled (808, 409) with delta (0, -1)
Screenshot: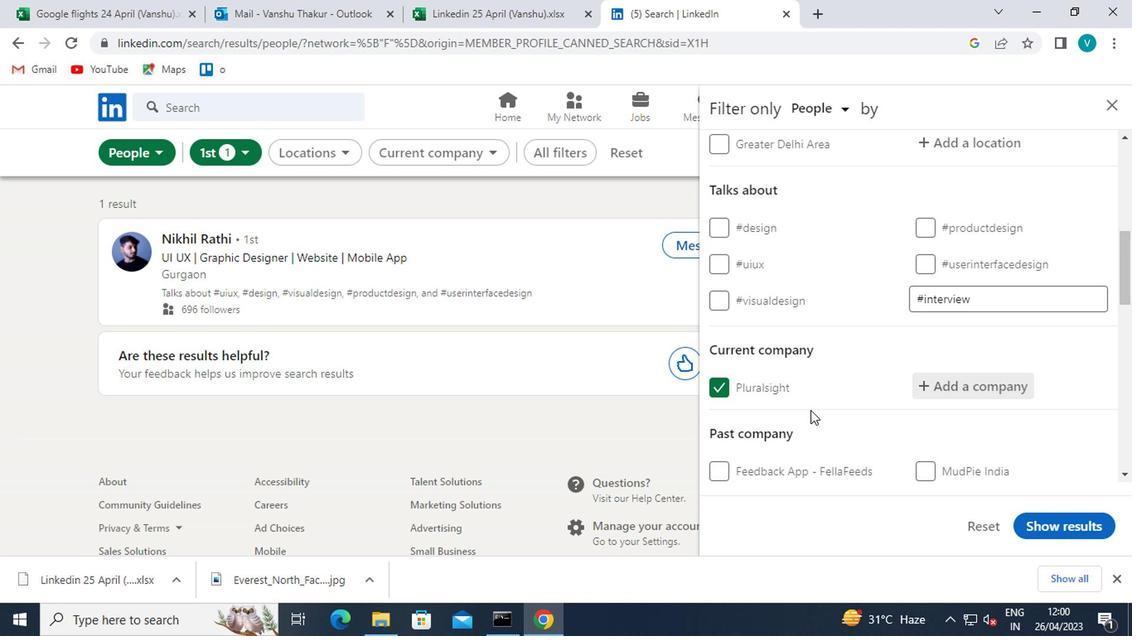 
Action: Mouse scrolled (808, 409) with delta (0, -1)
Screenshot: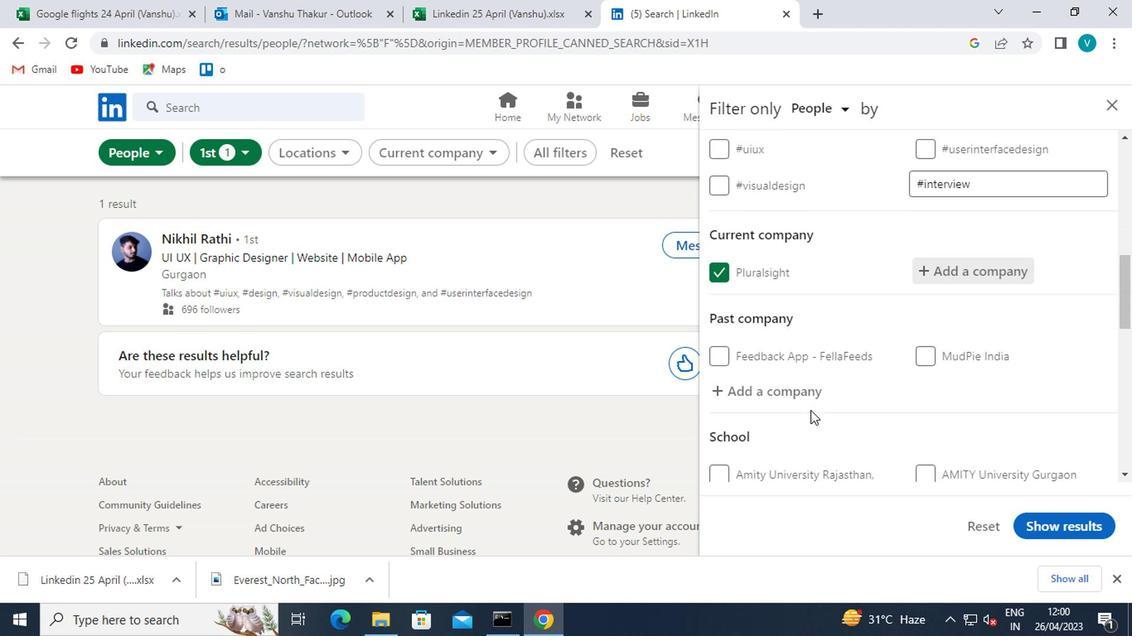 
Action: Mouse moved to (770, 391)
Screenshot: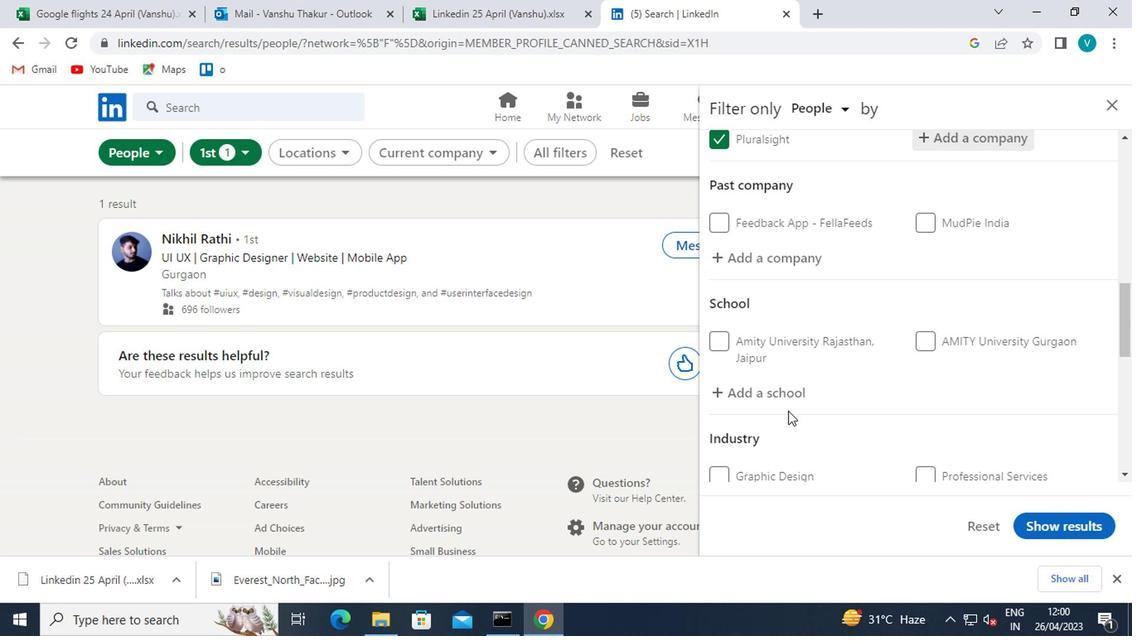 
Action: Mouse pressed left at (770, 391)
Screenshot: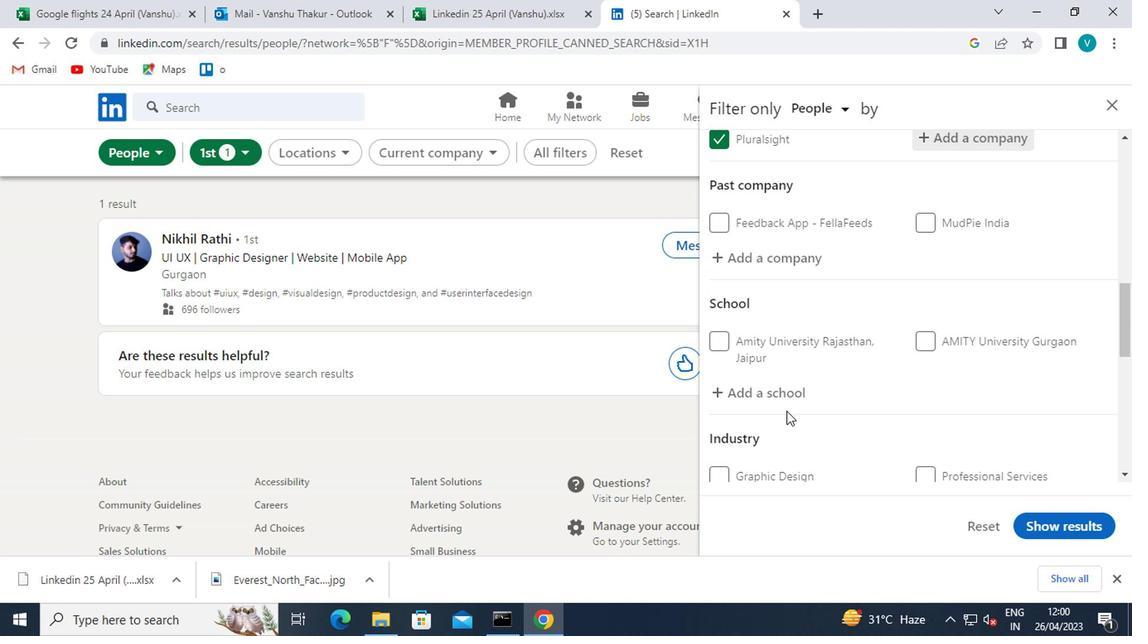 
Action: Key pressed <Key.shift>K.<Key.shift>K.<Key.space><Key.shift>WAGH
Screenshot: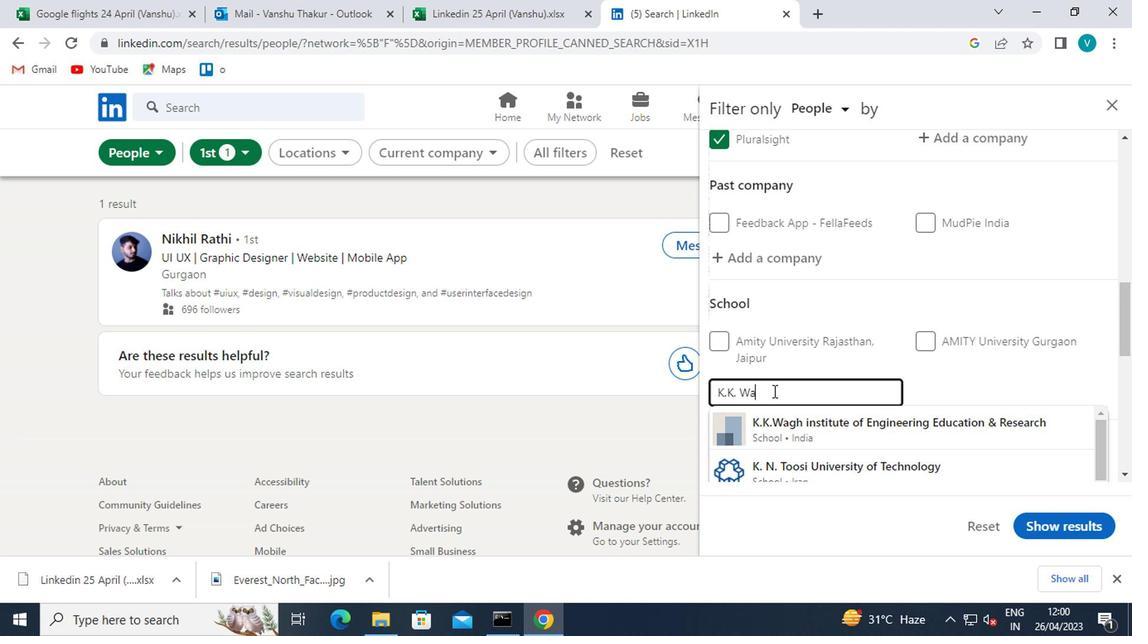 
Action: Mouse moved to (798, 409)
Screenshot: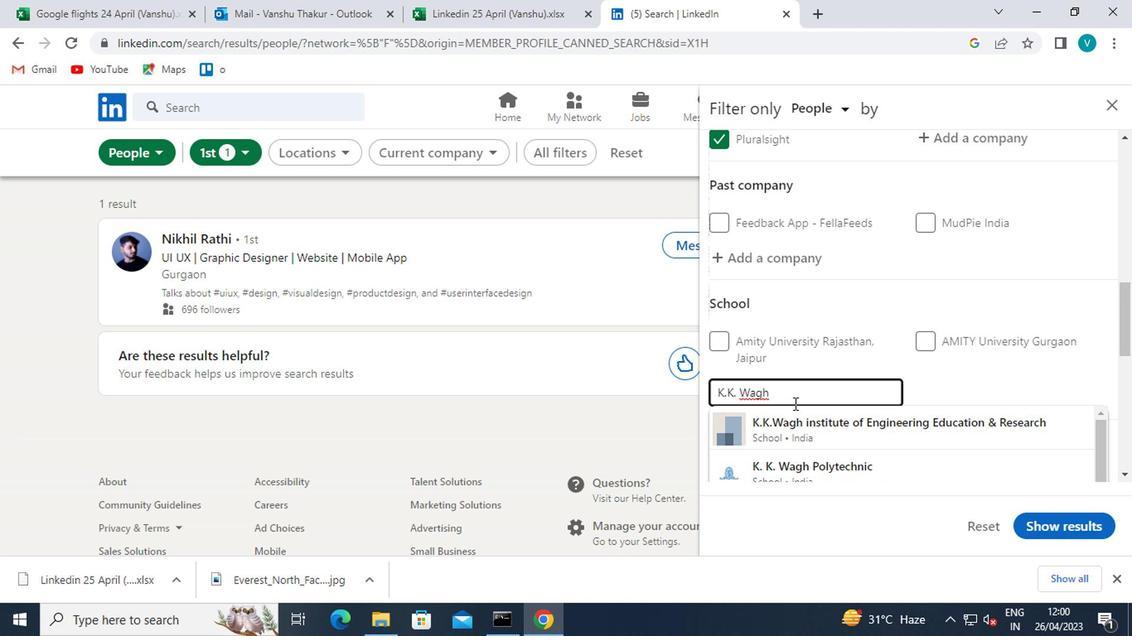 
Action: Mouse scrolled (798, 408) with delta (0, 0)
Screenshot: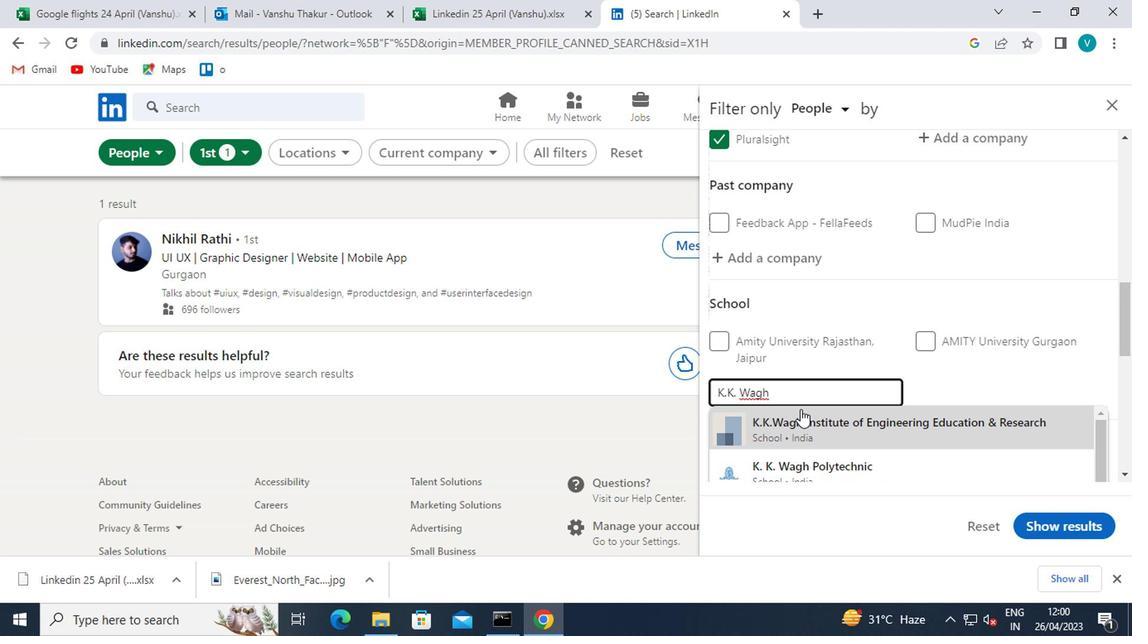 
Action: Mouse scrolled (798, 408) with delta (0, 0)
Screenshot: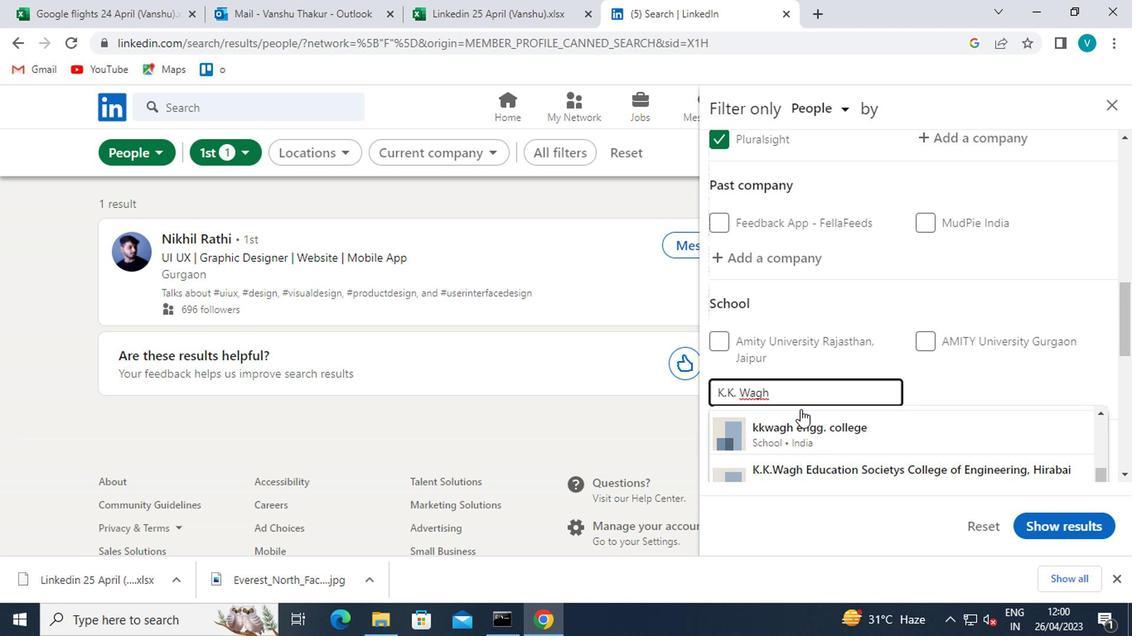 
Action: Mouse moved to (853, 439)
Screenshot: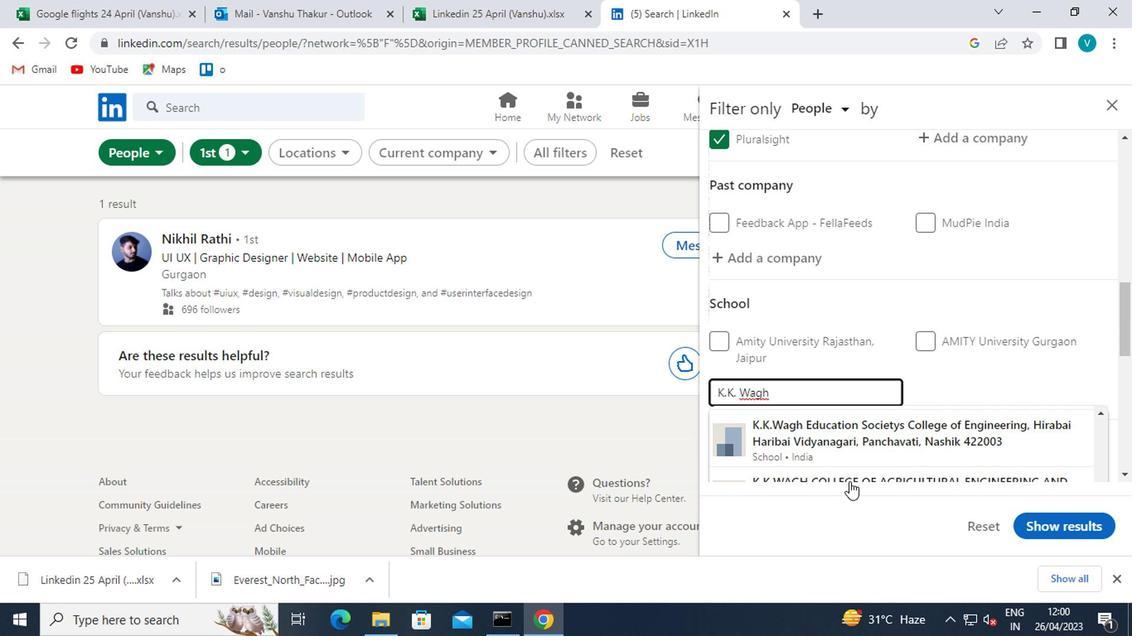 
Action: Mouse pressed left at (853, 439)
Screenshot: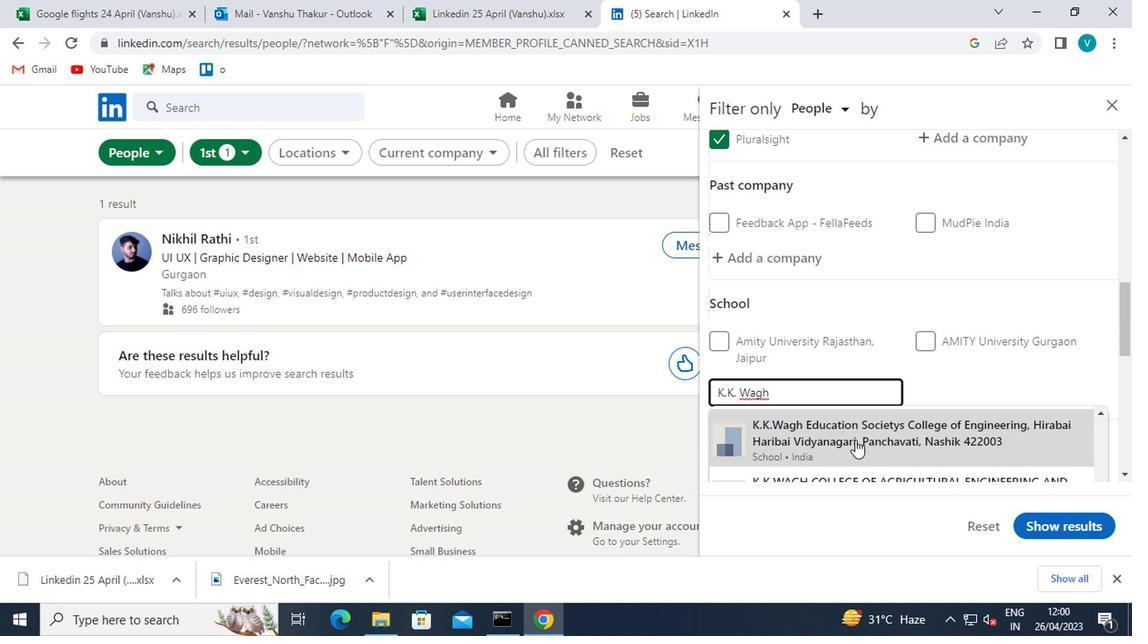 
Action: Mouse scrolled (853, 439) with delta (0, 0)
Screenshot: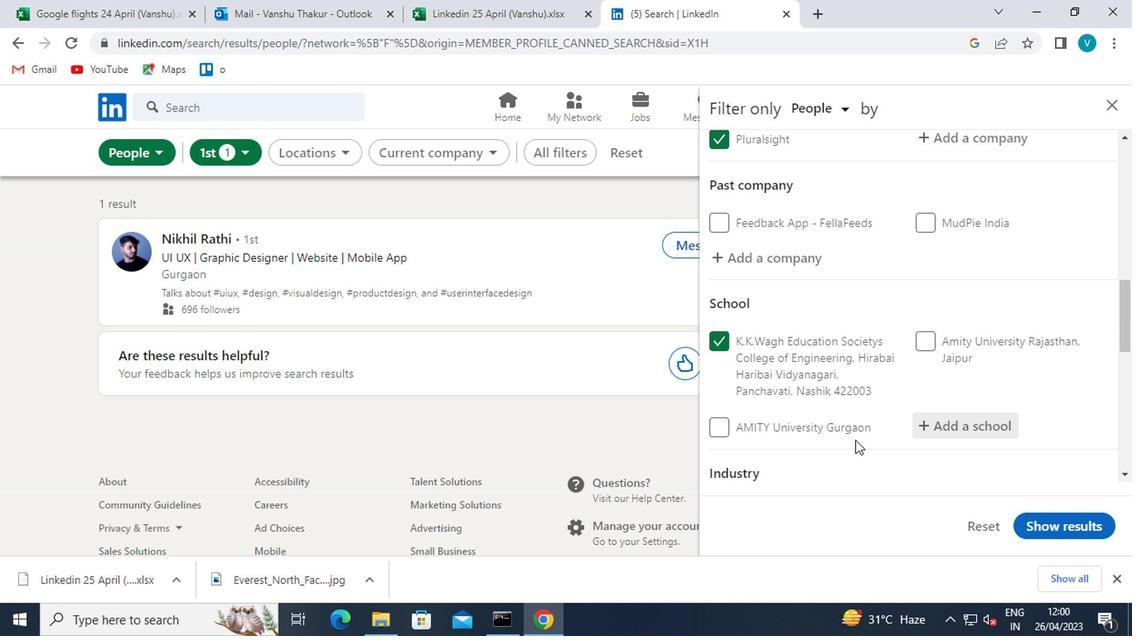 
Action: Mouse scrolled (853, 439) with delta (0, 0)
Screenshot: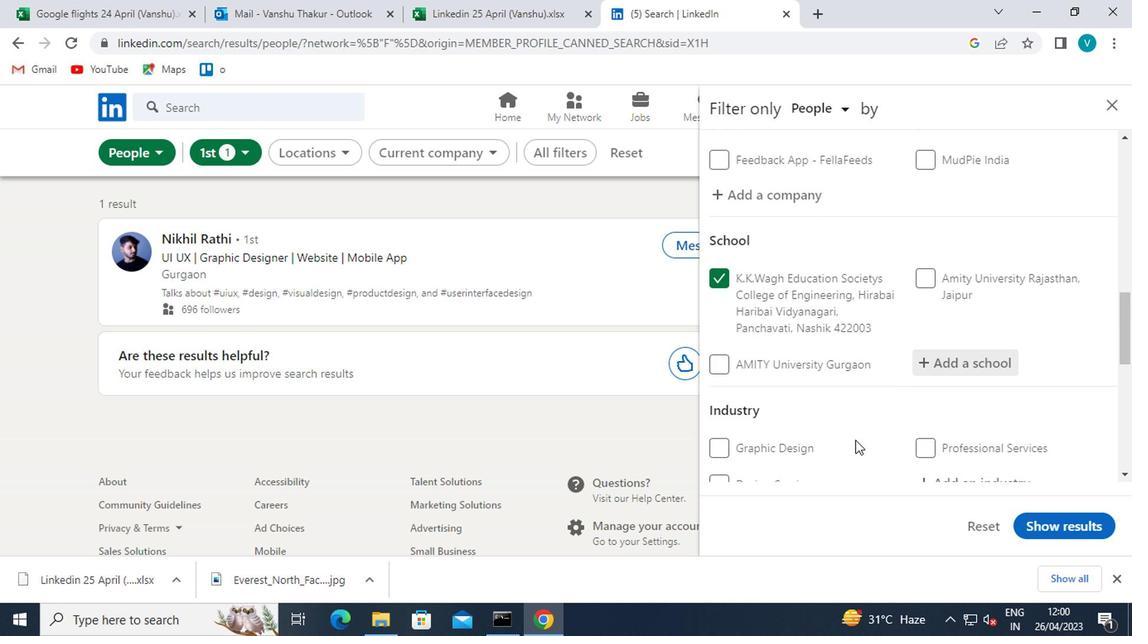 
Action: Mouse moved to (938, 373)
Screenshot: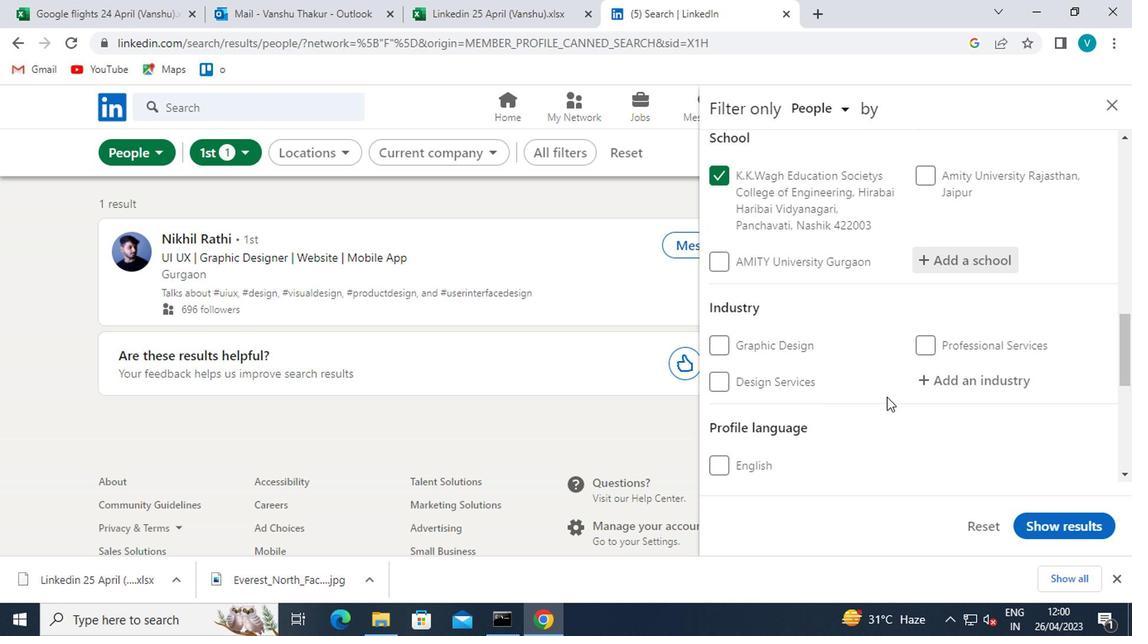 
Action: Mouse pressed left at (938, 373)
Screenshot: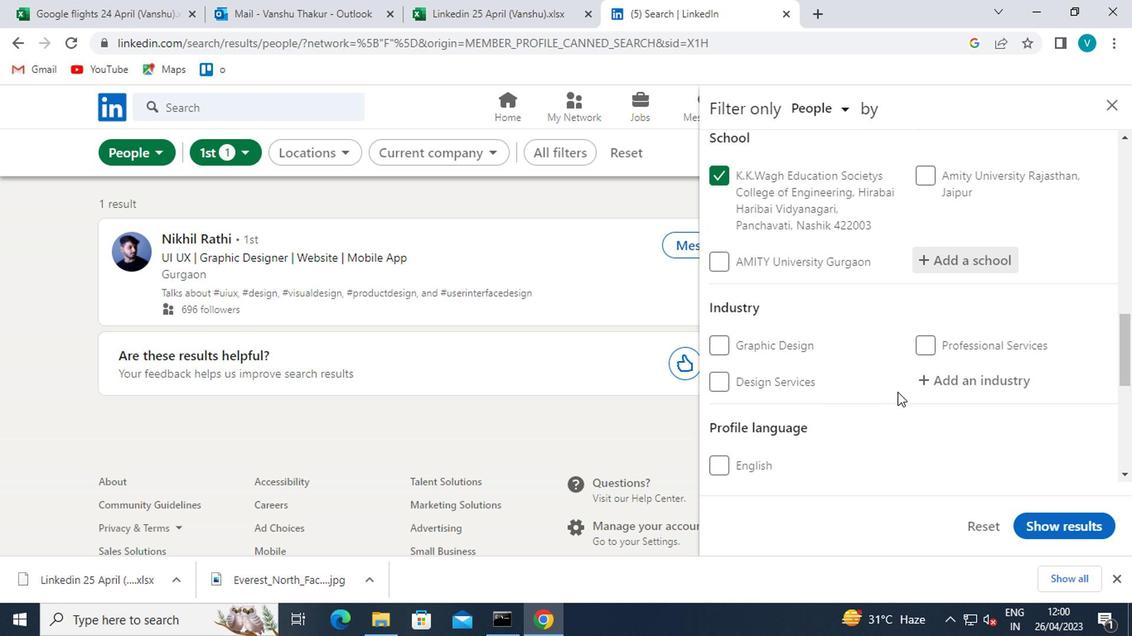 
Action: Mouse moved to (800, 296)
Screenshot: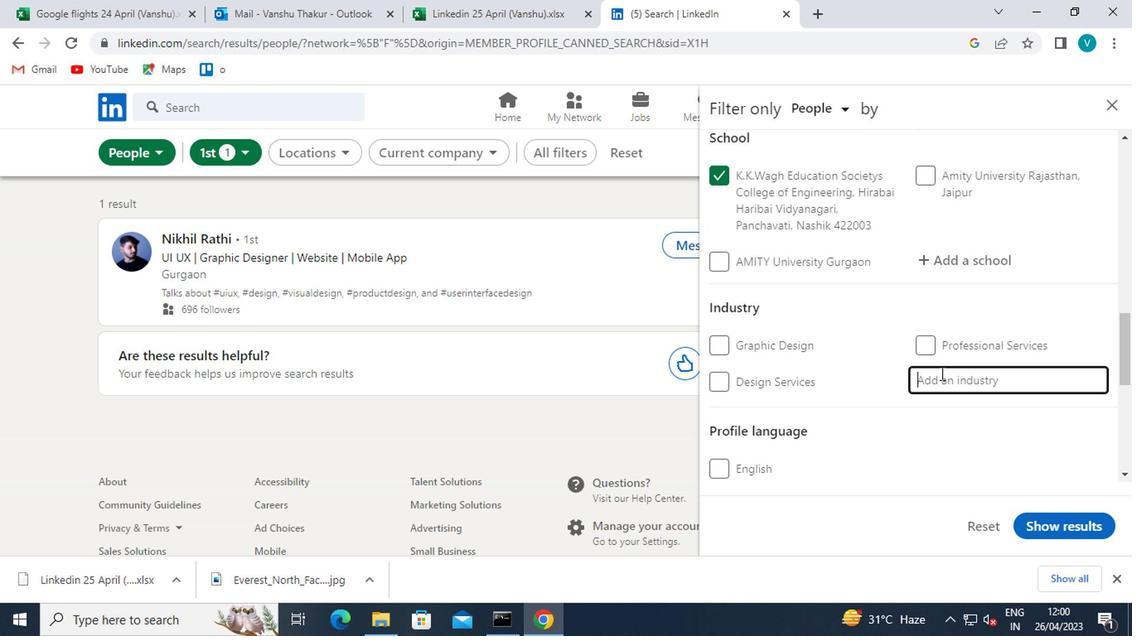 
Action: Key pressed <Key.shift>
Screenshot: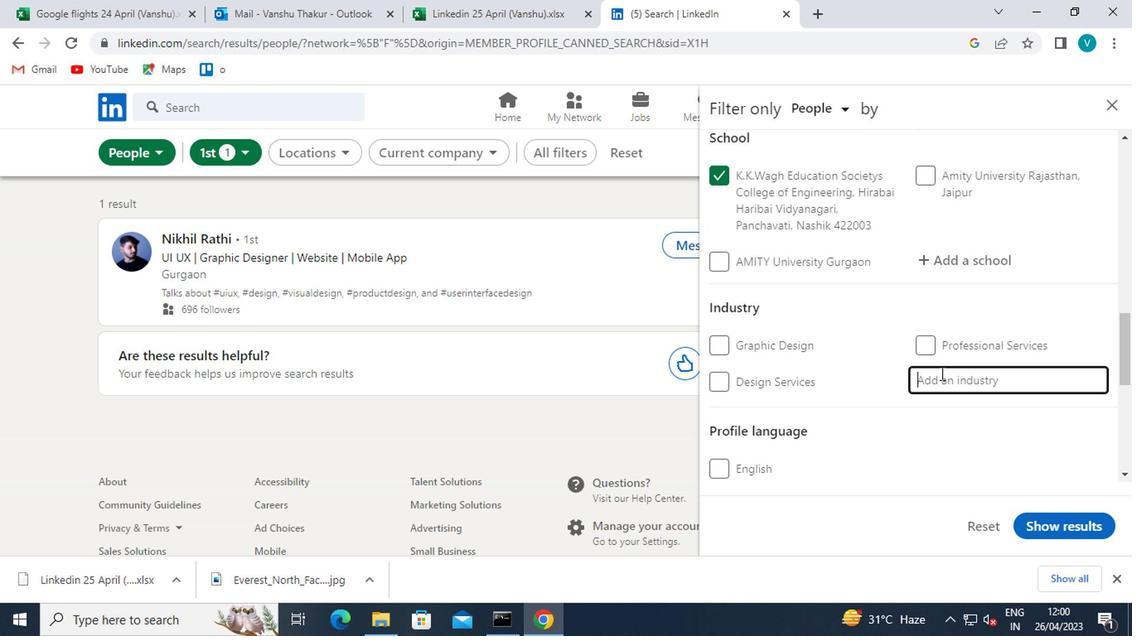 
Action: Mouse moved to (734, 270)
Screenshot: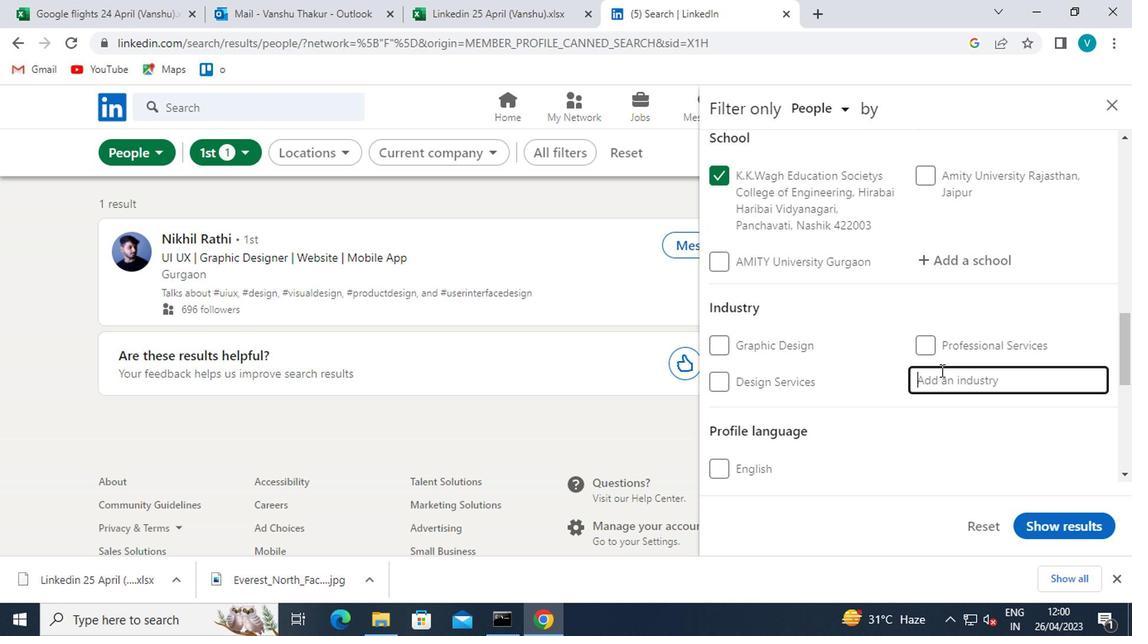 
Action: Key pressed INDUSTRY<Key.space><Key.shift>CATERERS
Screenshot: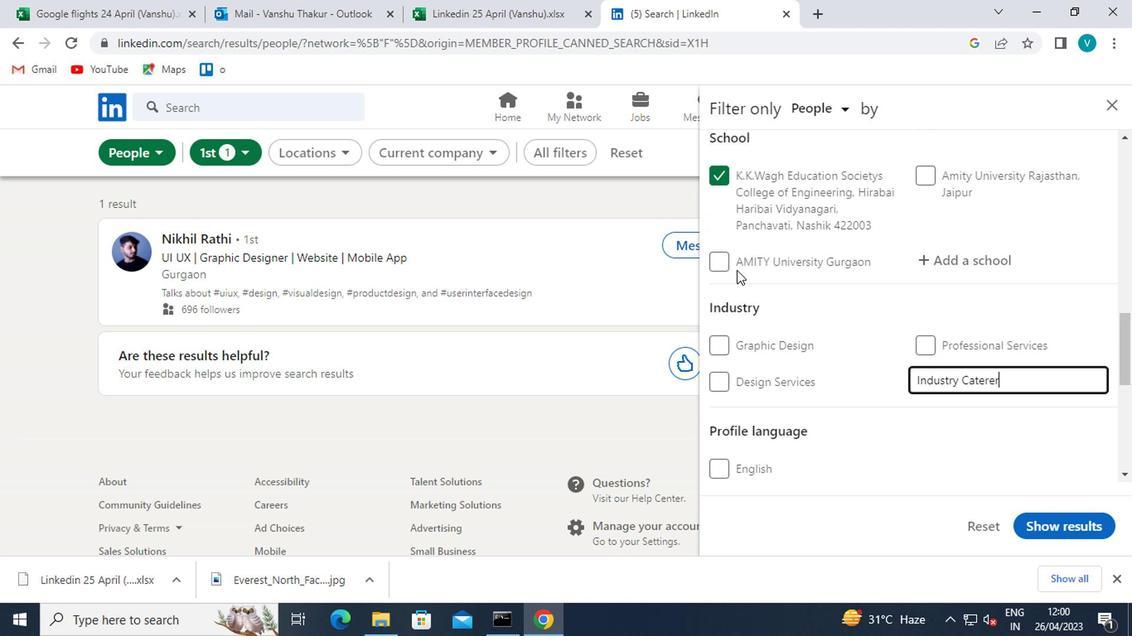 
Action: Mouse moved to (880, 425)
Screenshot: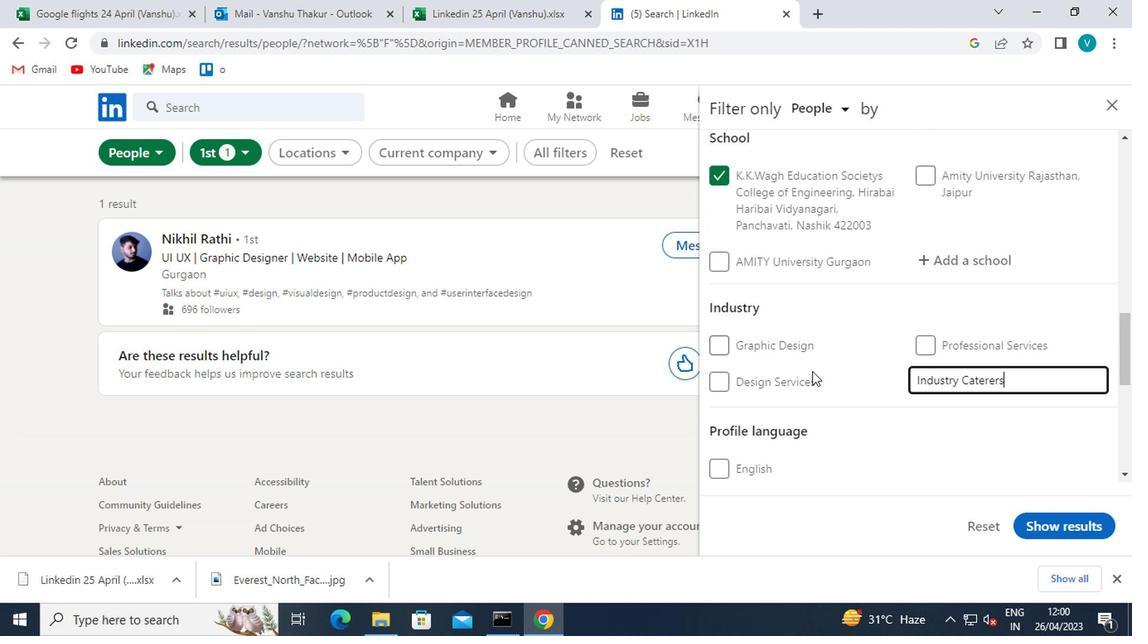 
Action: Mouse pressed left at (880, 425)
Screenshot: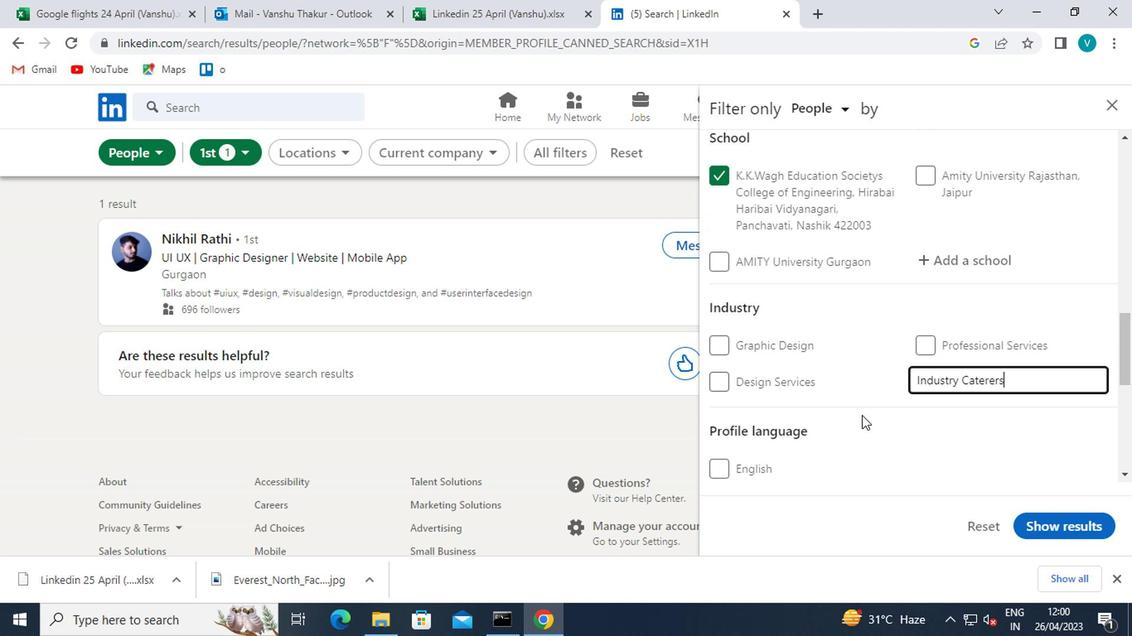 
Action: Mouse moved to (885, 425)
Screenshot: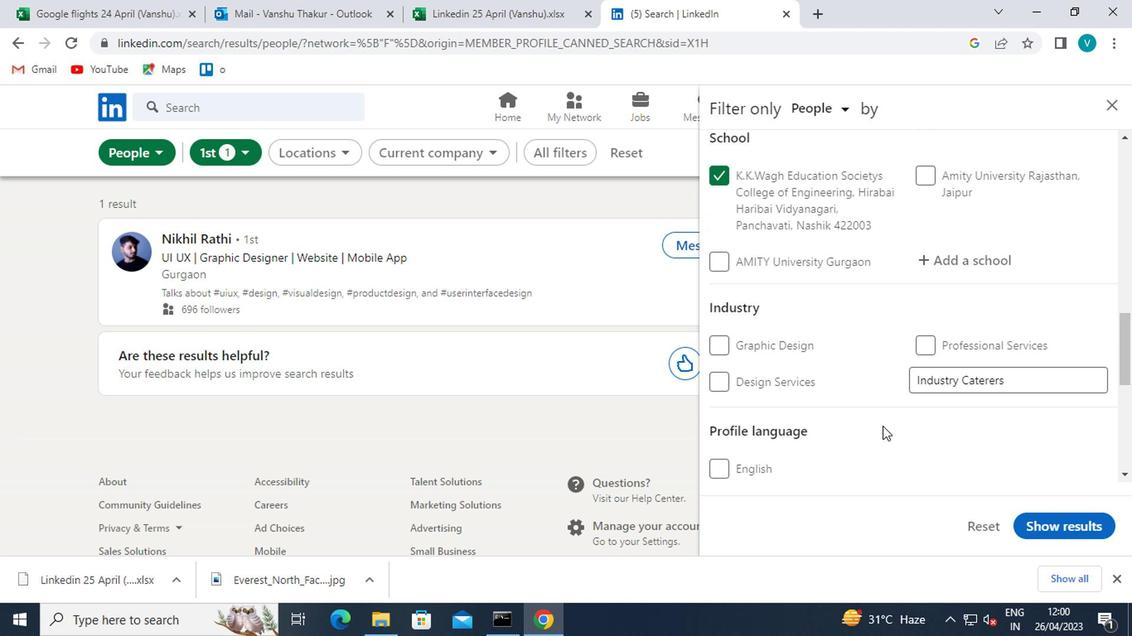 
Action: Mouse scrolled (885, 425) with delta (0, 0)
Screenshot: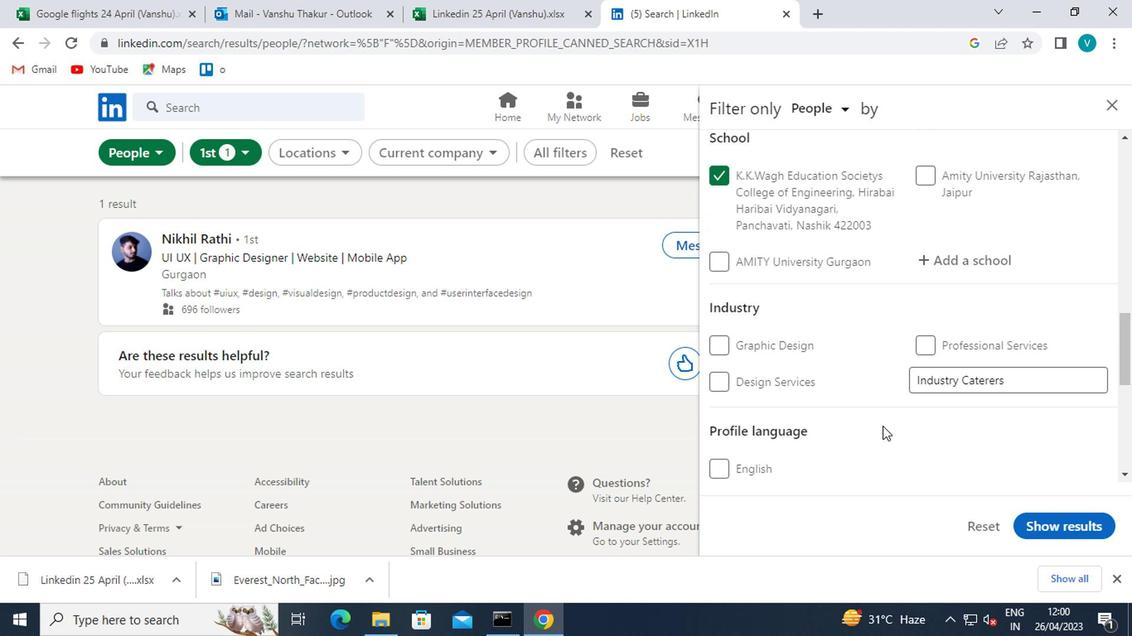 
Action: Mouse moved to (886, 426)
Screenshot: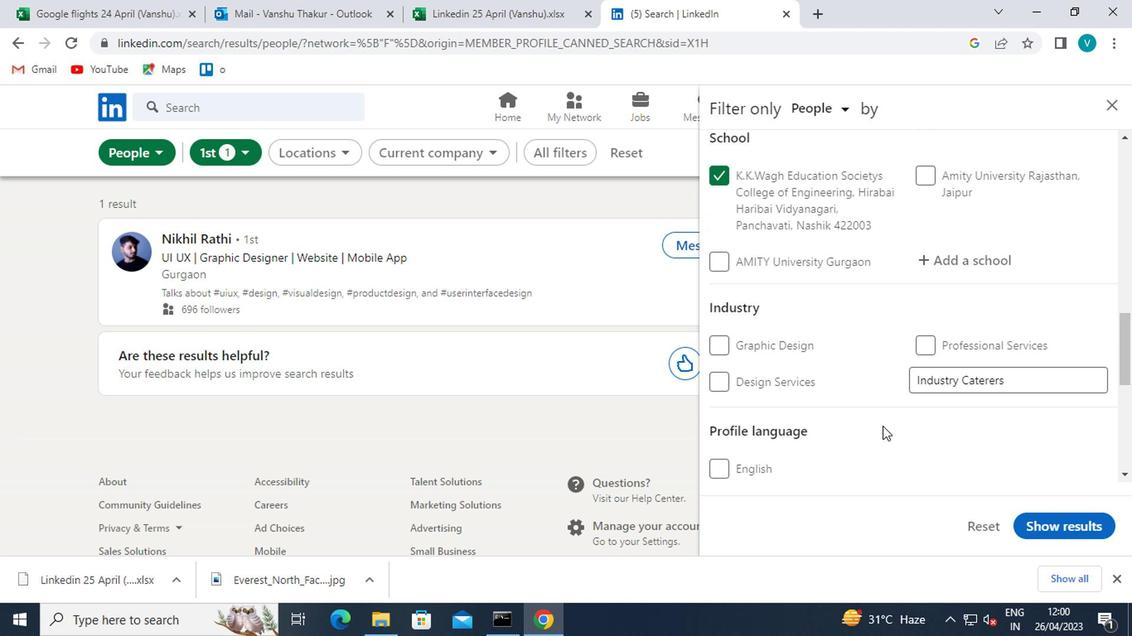 
Action: Mouse scrolled (886, 425) with delta (0, -1)
Screenshot: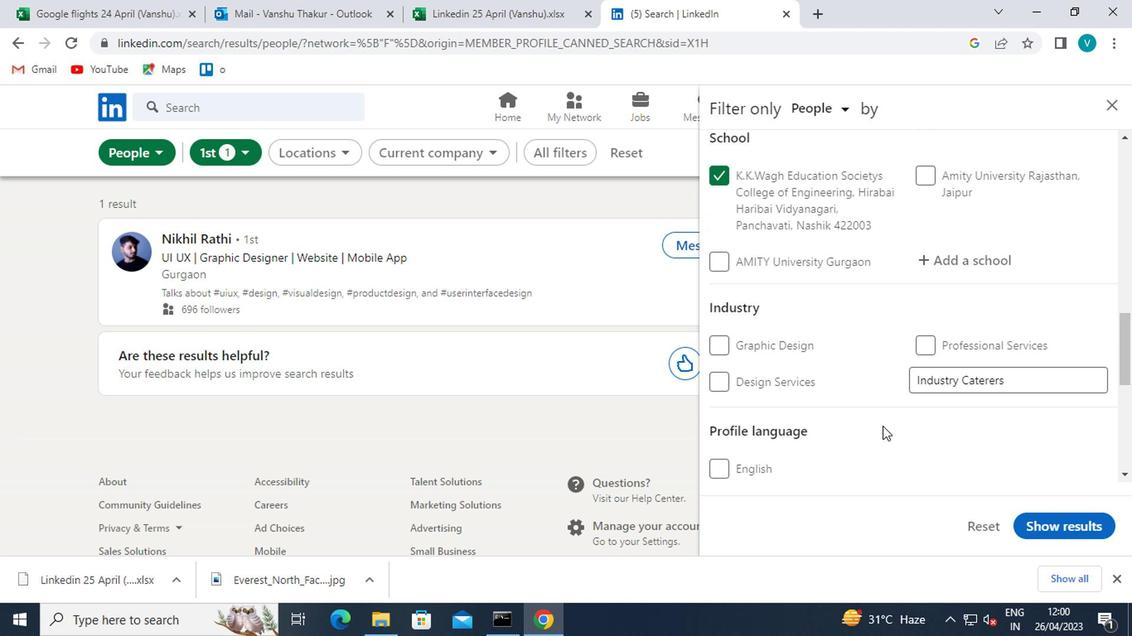 
Action: Mouse scrolled (886, 425) with delta (0, -1)
Screenshot: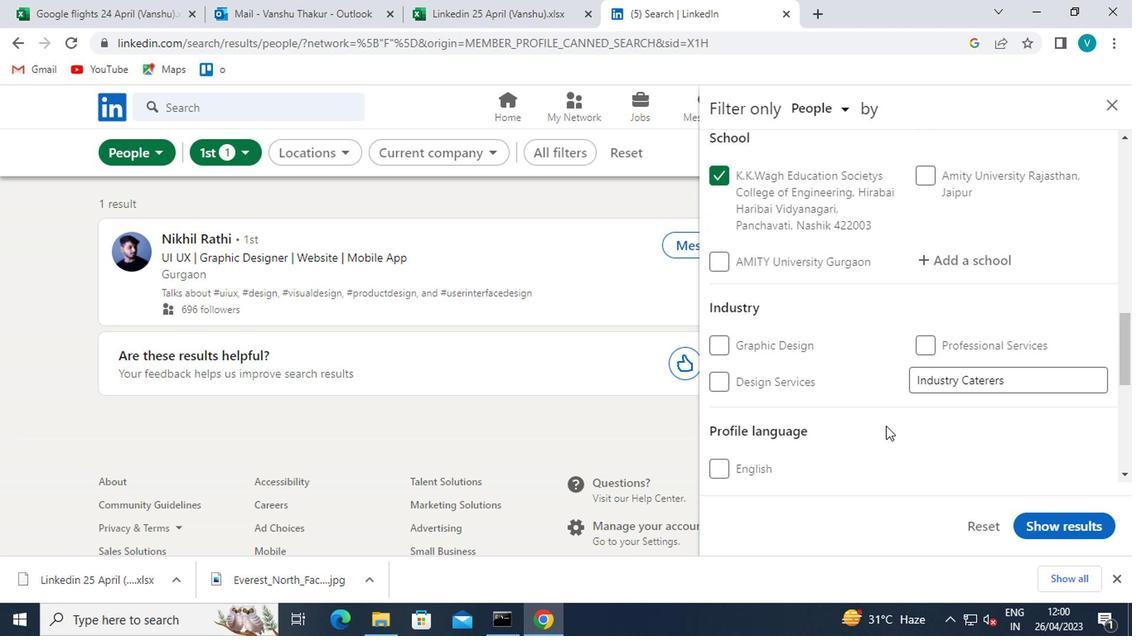 
Action: Mouse moved to (779, 412)
Screenshot: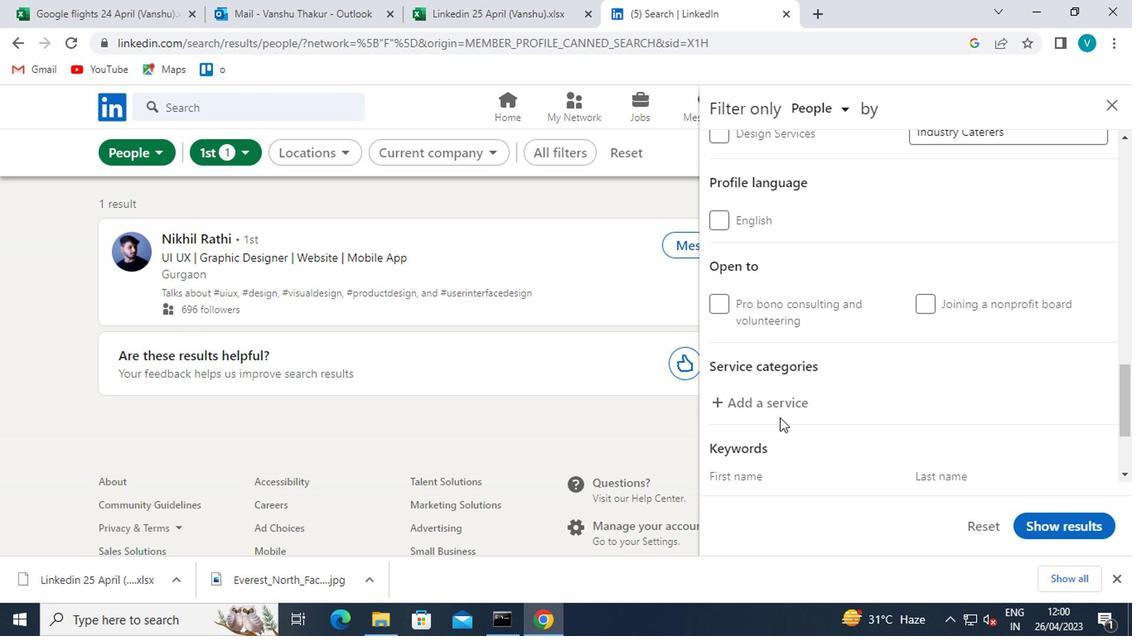 
Action: Mouse pressed left at (779, 412)
Screenshot: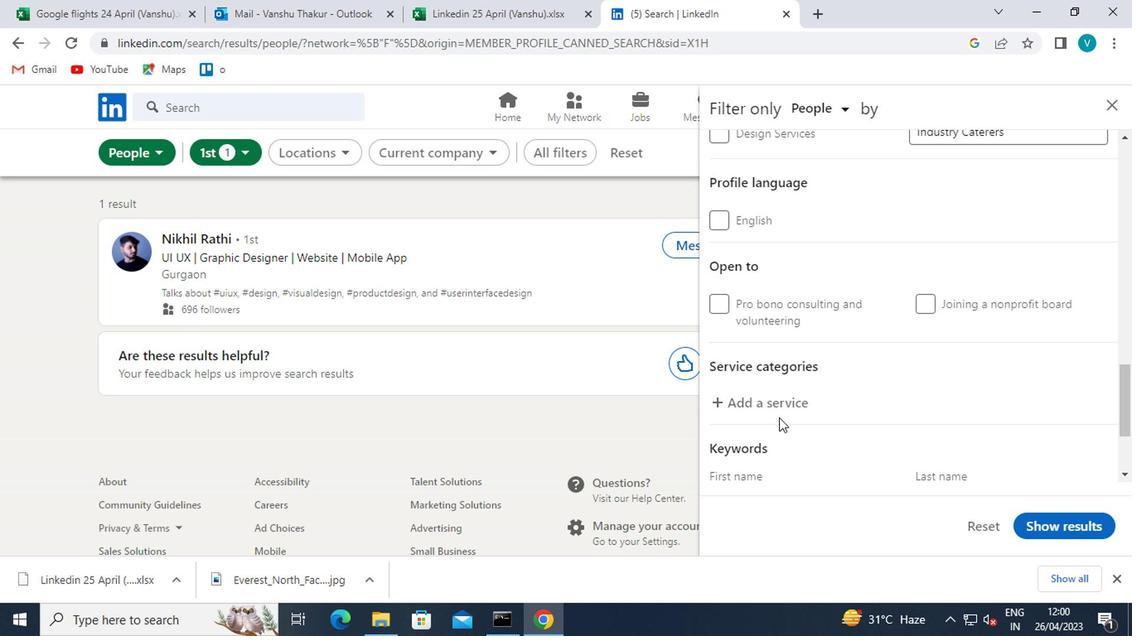 
Action: Key pressed <Key.shift>I<Key.shift>O<Key.shift><Key.shift><Key.shift><Key.shift><Key.shift><Key.shift><Key.shift><Key.shift><Key.shift><Key.shift>S<Key.space><Key.shift>DEVELOPMENT<Key.space>
Screenshot: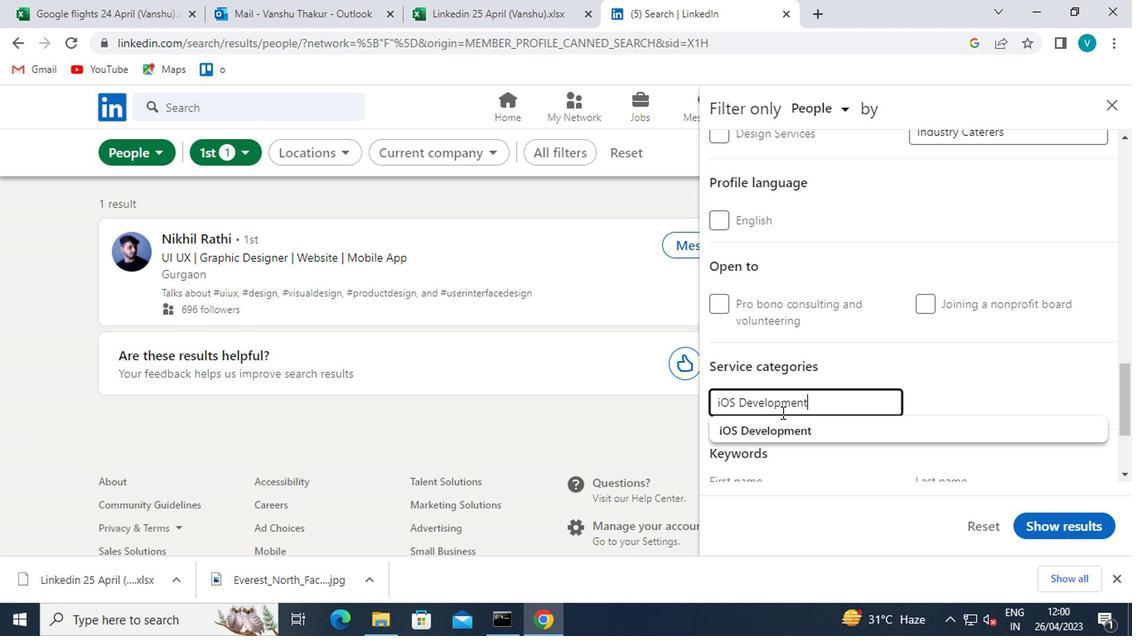 
Action: Mouse moved to (779, 425)
Screenshot: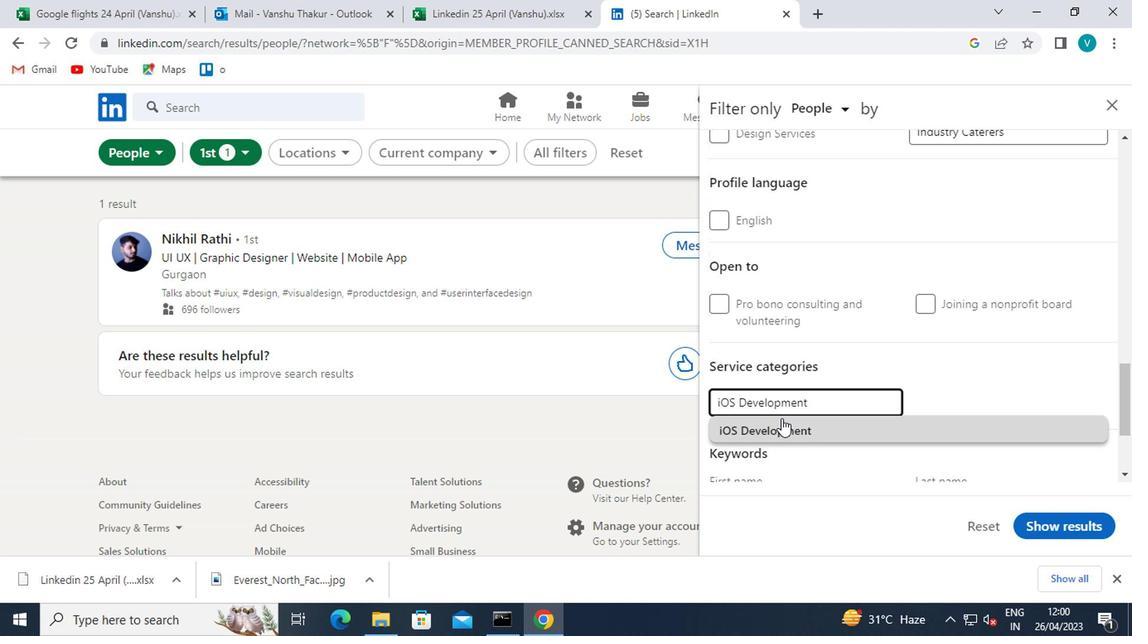 
Action: Mouse pressed left at (779, 425)
Screenshot: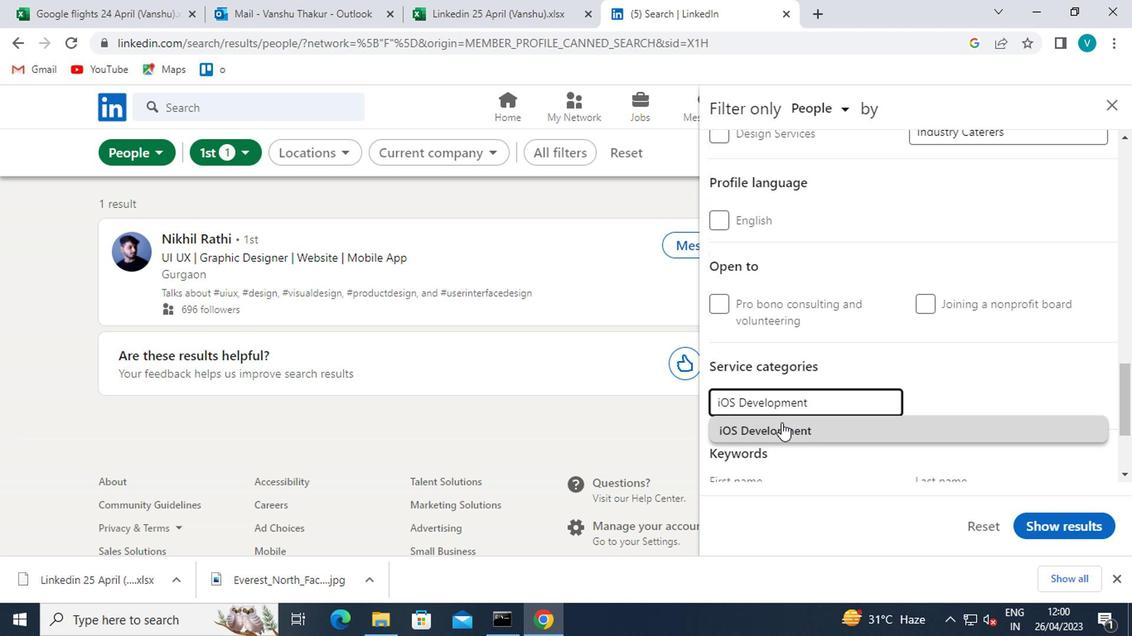 
Action: Mouse moved to (814, 406)
Screenshot: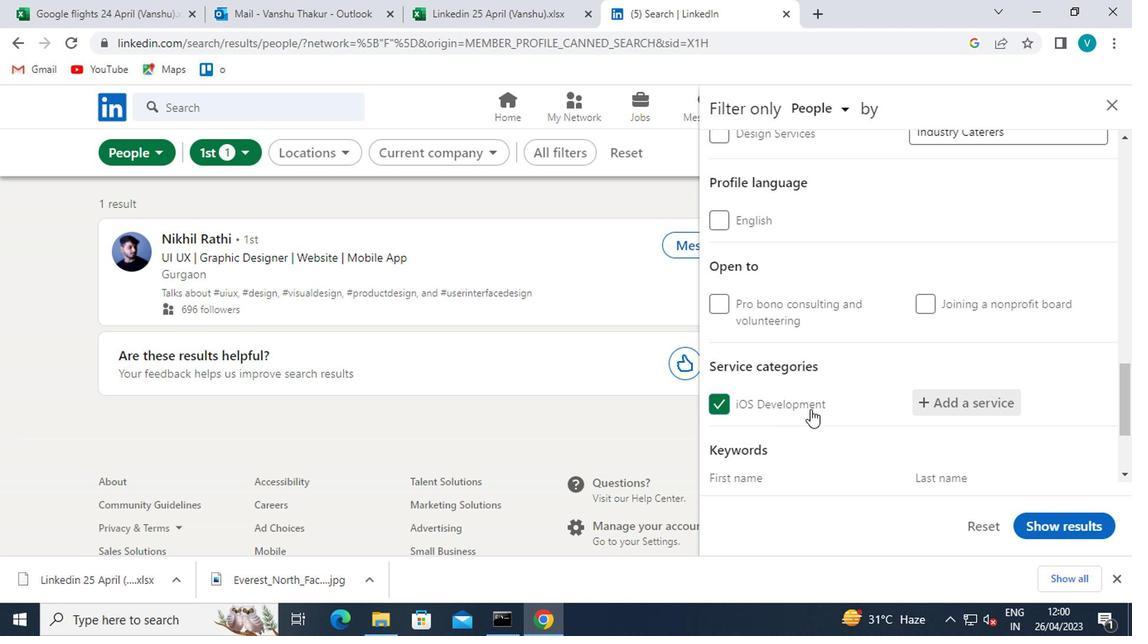 
Action: Mouse scrolled (814, 406) with delta (0, 0)
Screenshot: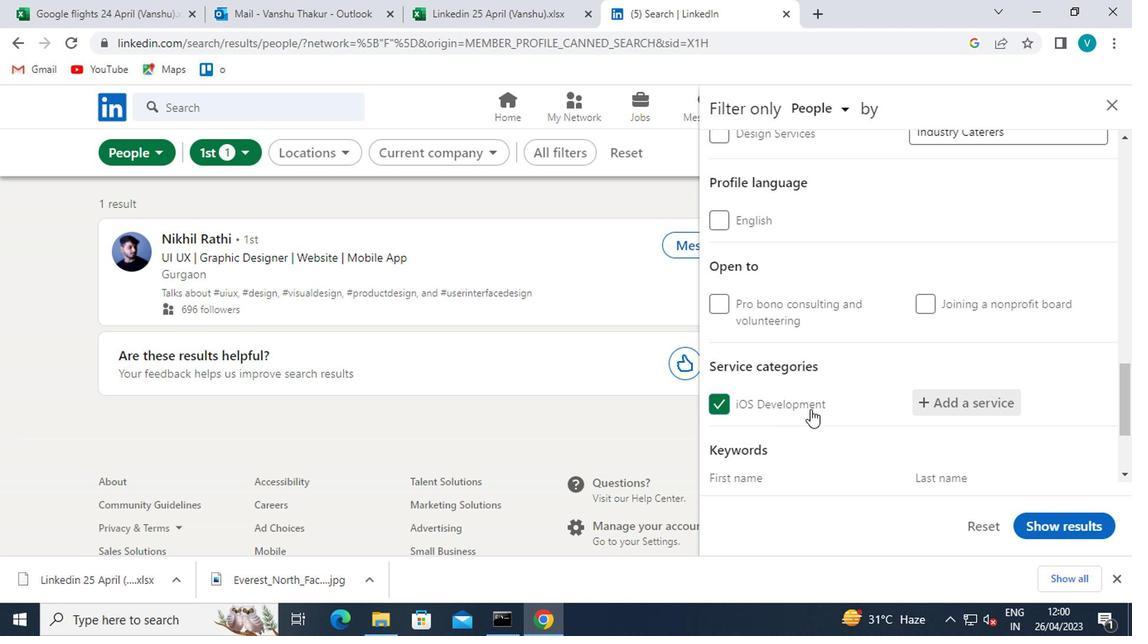 
Action: Mouse moved to (816, 406)
Screenshot: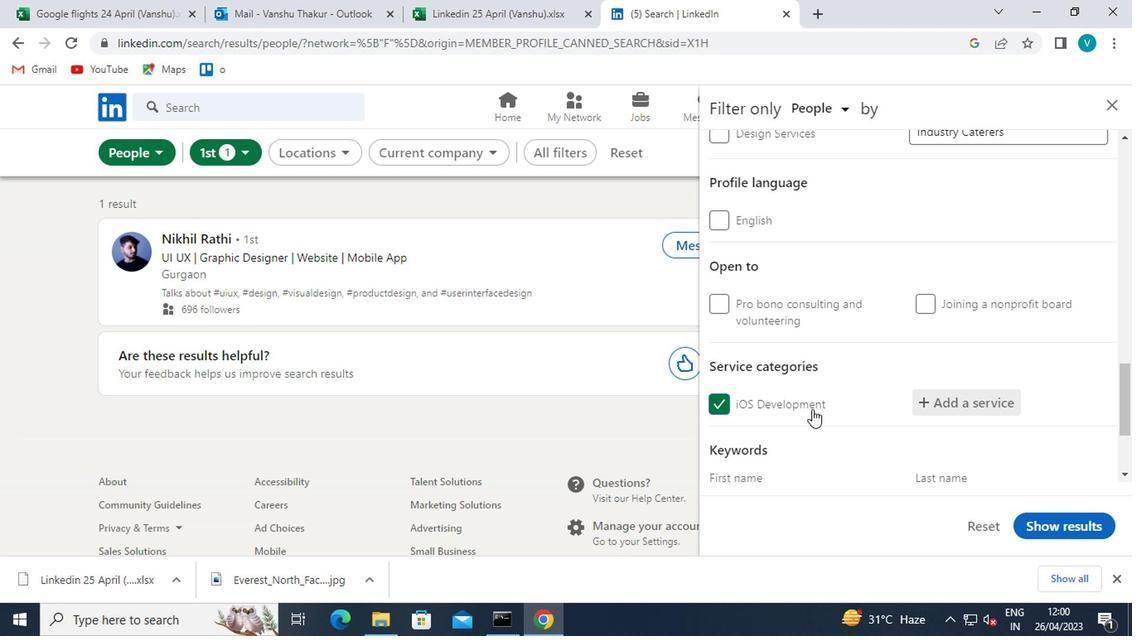 
Action: Mouse scrolled (816, 405) with delta (0, -1)
Screenshot: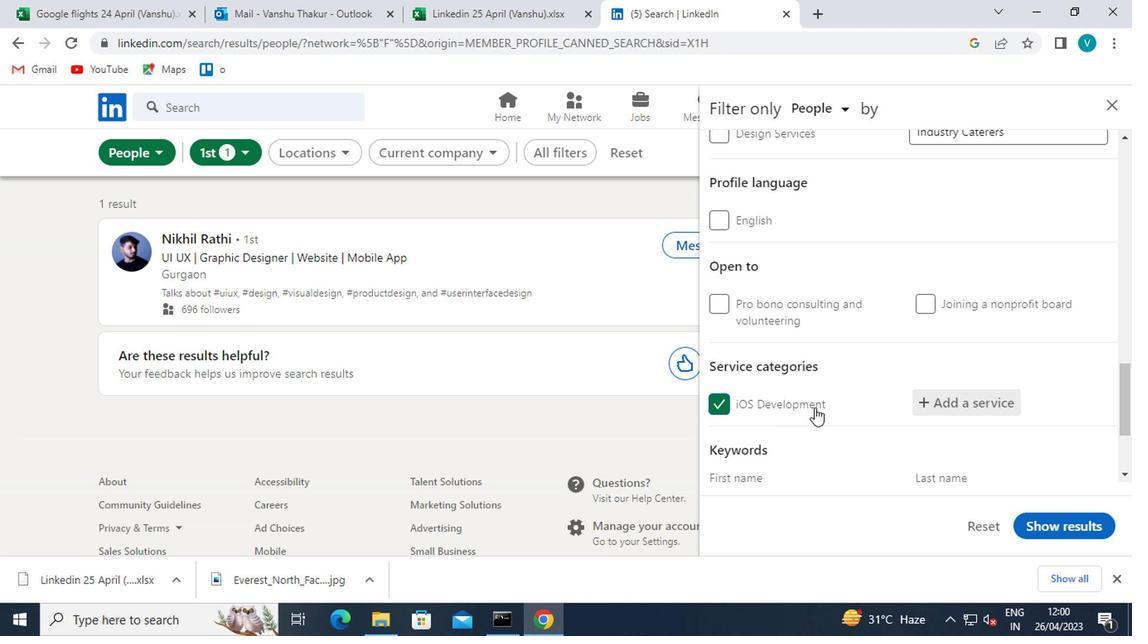 
Action: Mouse moved to (816, 408)
Screenshot: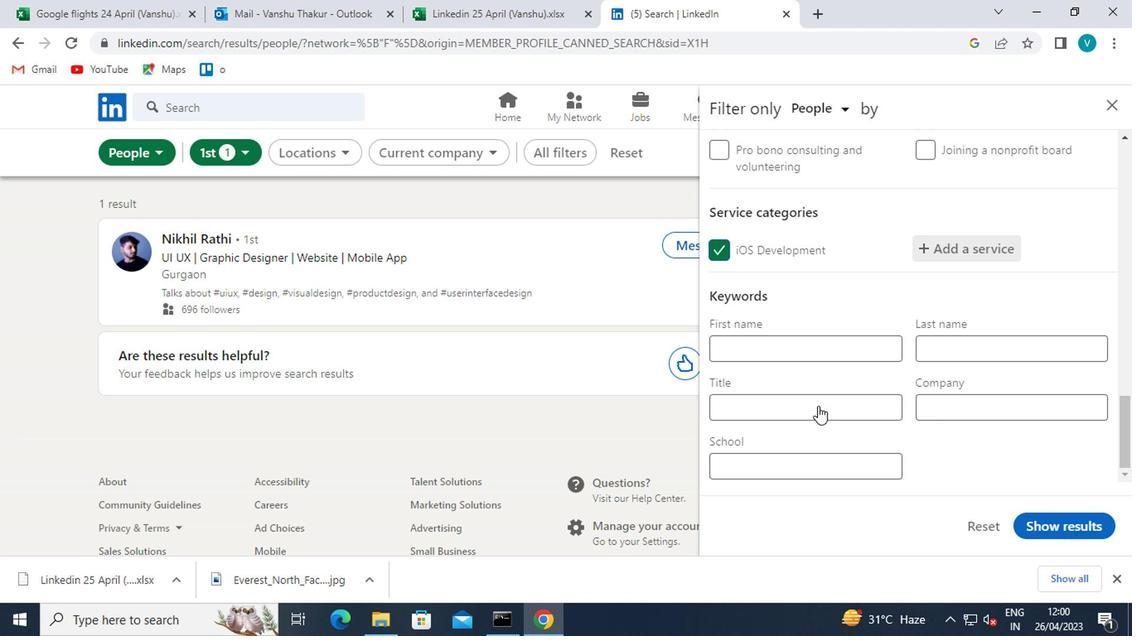 
Action: Mouse pressed left at (816, 408)
Screenshot: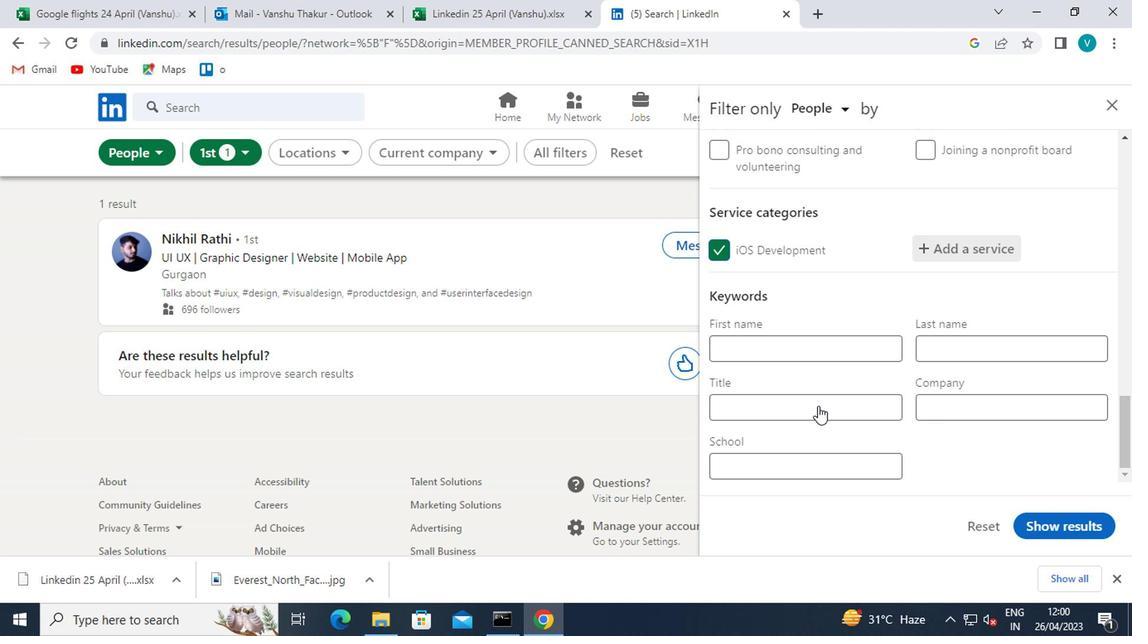 
Action: Key pressed <Key.shift>CONSERVATION<Key.space><Key.shift>VOLUNTEER
Screenshot: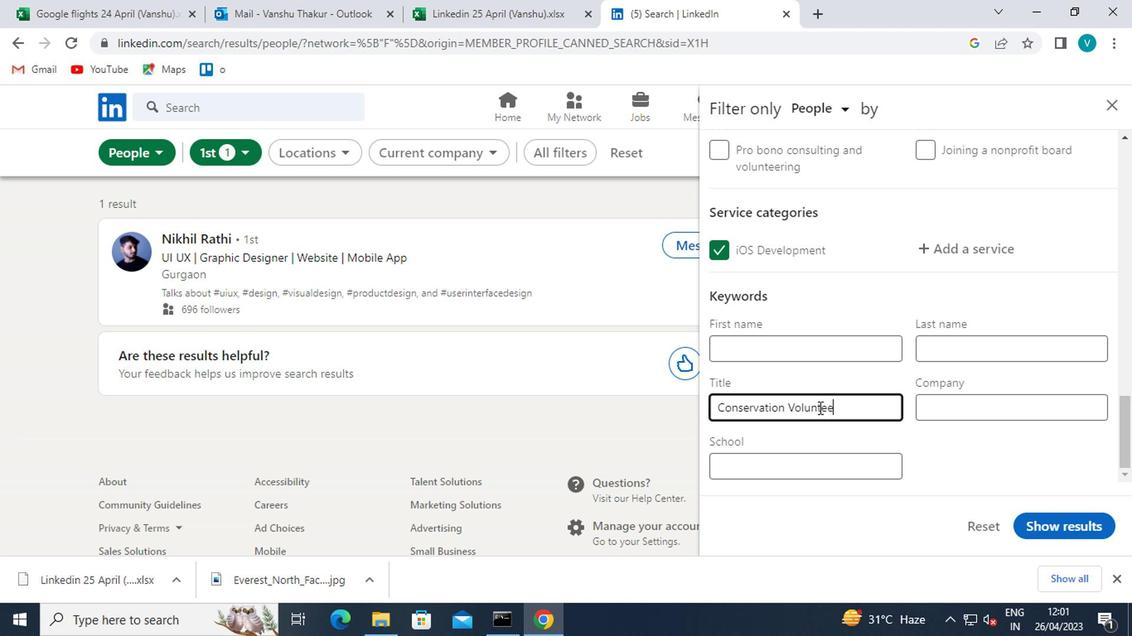 
Action: Mouse moved to (1078, 528)
Screenshot: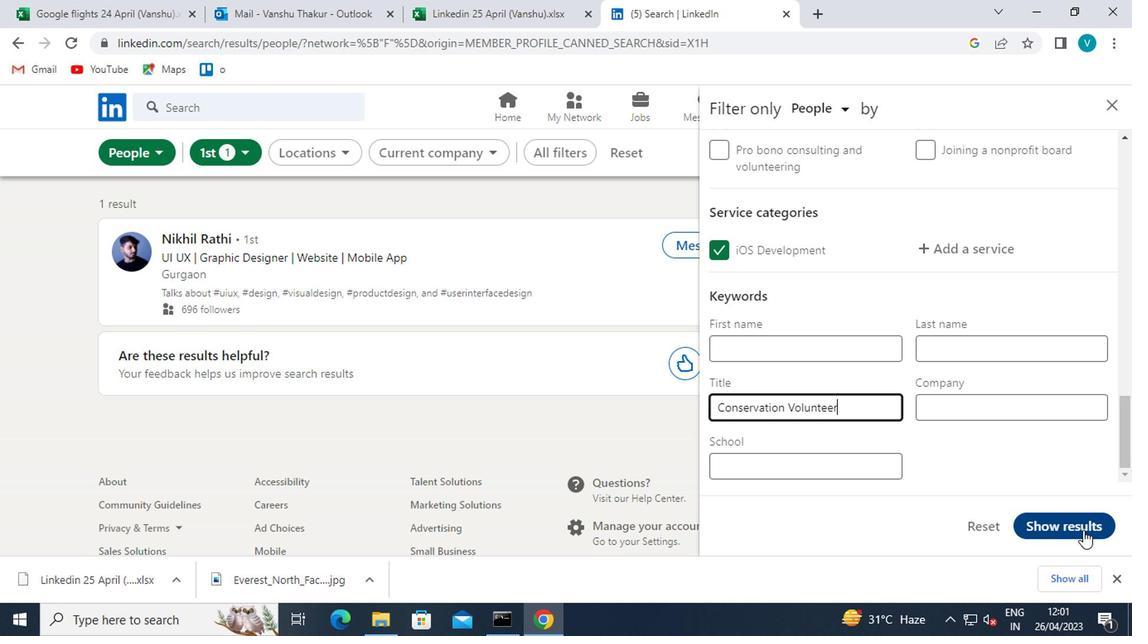 
Action: Mouse pressed left at (1078, 528)
Screenshot: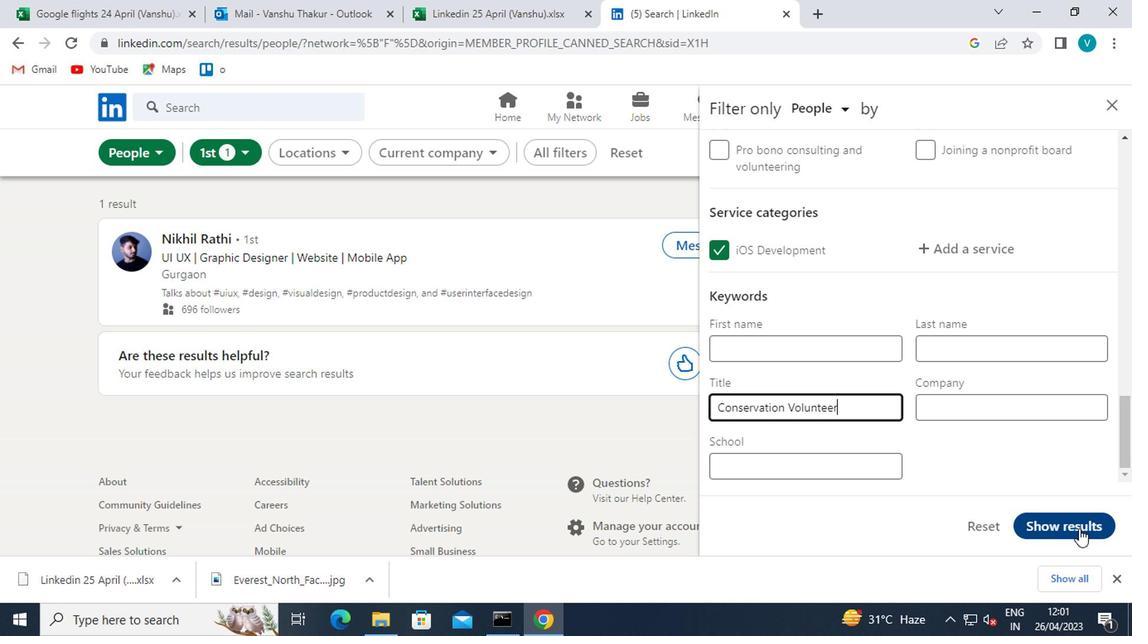
Action: Mouse moved to (1021, 488)
Screenshot: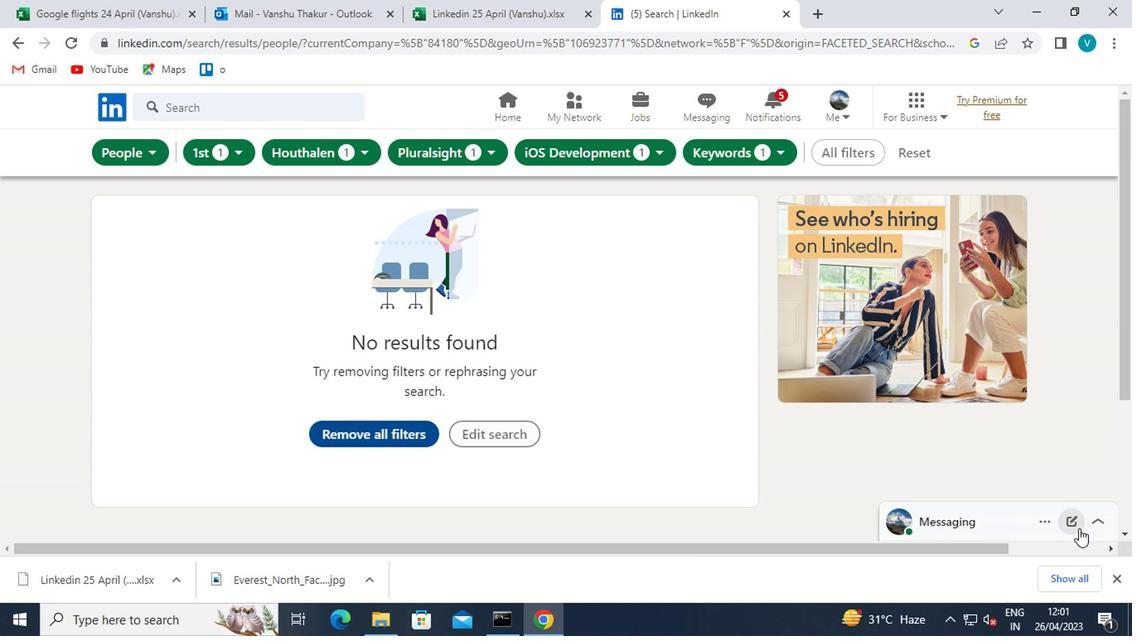 
